 Task: Look for space in Klosterneuburg, Austria from 1st June, 2023 to 9th June, 2023 for 5 adults in price range Rs.6000 to Rs.12000. Place can be entire place with 3 bedrooms having 3 beds and 3 bathrooms. Property type can be house, flat, guest house. Amenities needed are: heating. Booking option can be shelf check-in. Required host language is English.
Action: Mouse moved to (243, 183)
Screenshot: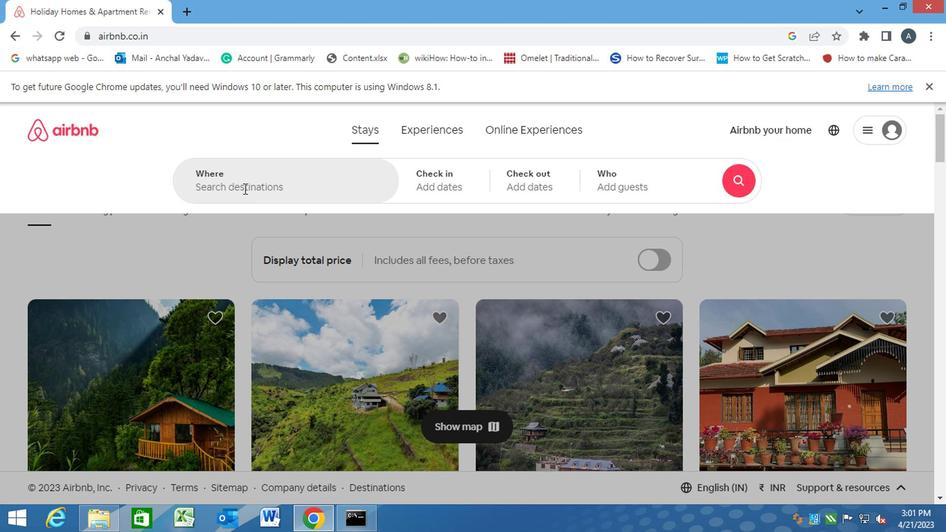 
Action: Mouse pressed left at (243, 183)
Screenshot: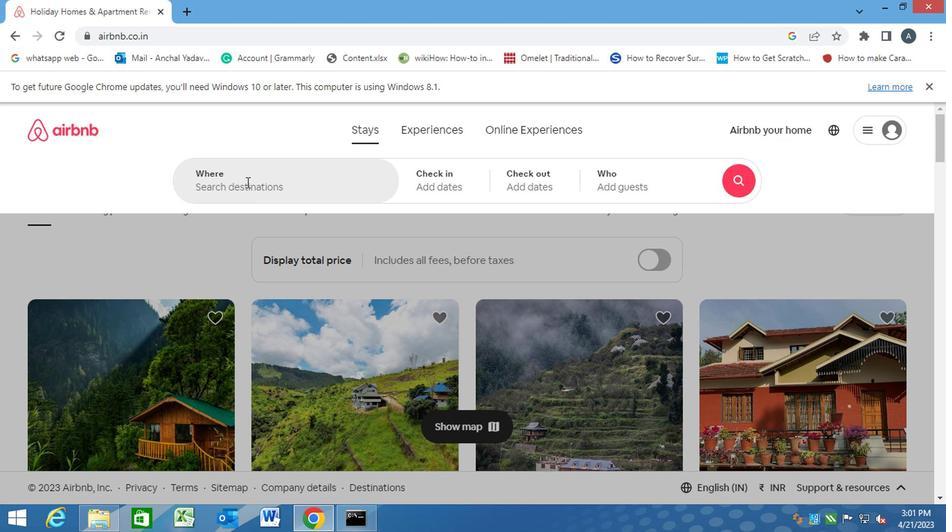 
Action: Key pressed <Key.caps_lock><Key.caps_lock>k<Key.caps_lock>losterneuburg,<Key.space><Key.caps_lock>a<Key.caps_lock>ustria
Screenshot: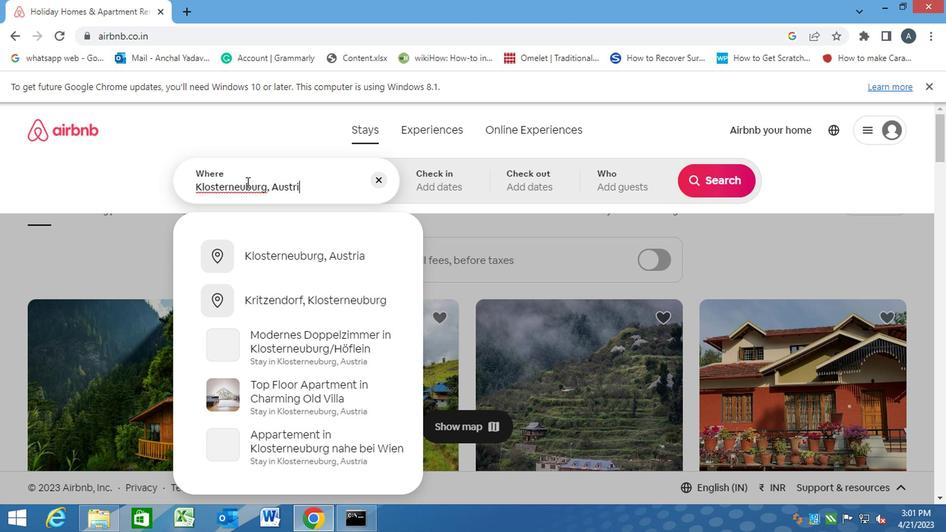 
Action: Mouse moved to (339, 189)
Screenshot: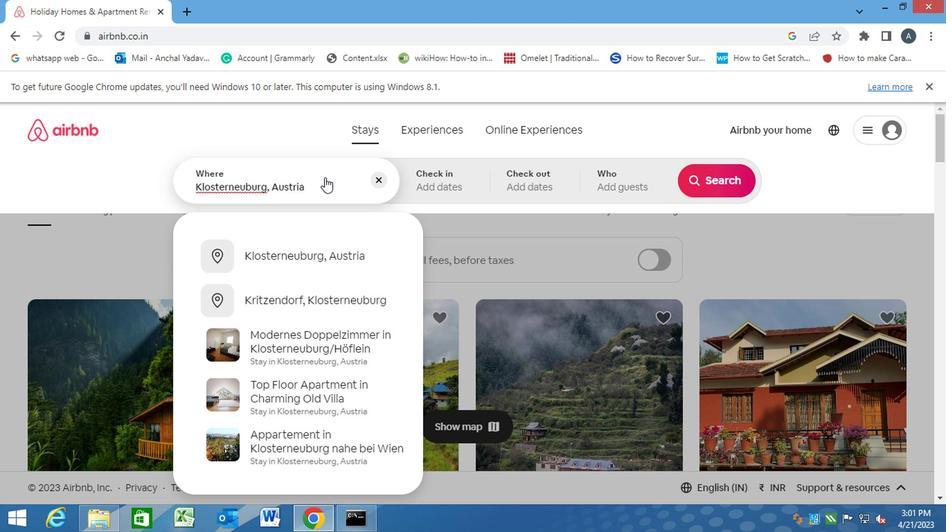 
Action: Key pressed <Key.enter>
Screenshot: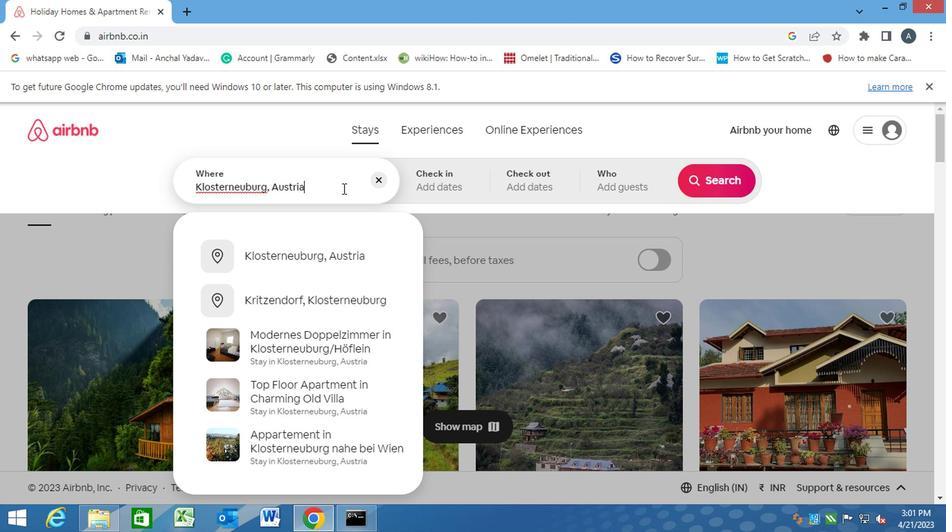 
Action: Mouse moved to (706, 289)
Screenshot: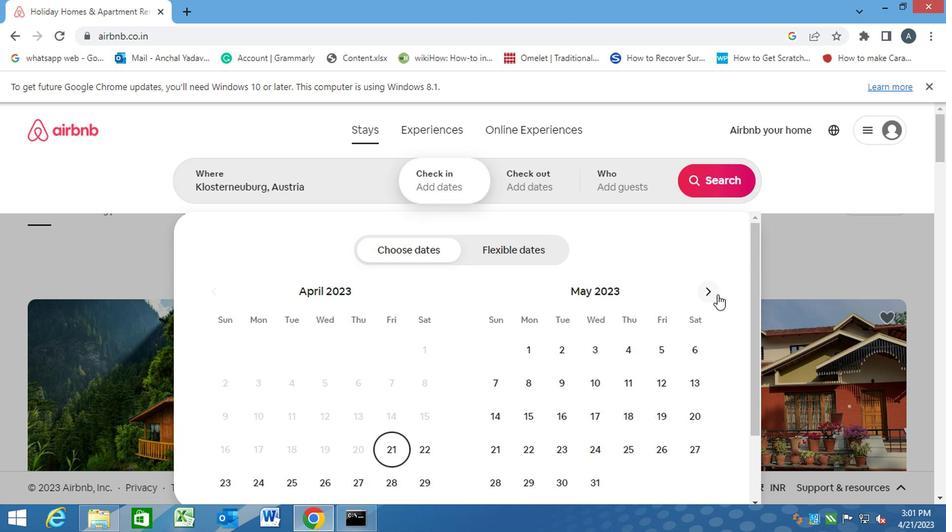 
Action: Mouse pressed left at (706, 289)
Screenshot: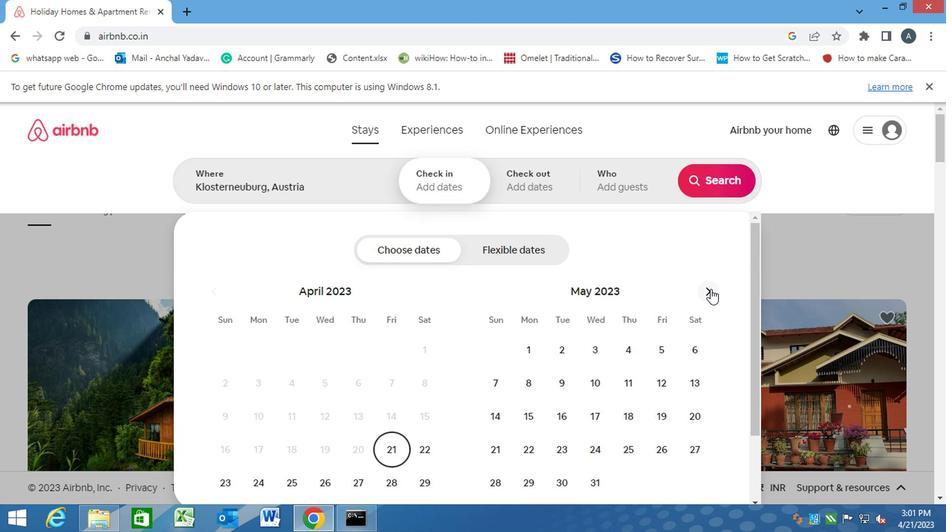 
Action: Mouse moved to (630, 349)
Screenshot: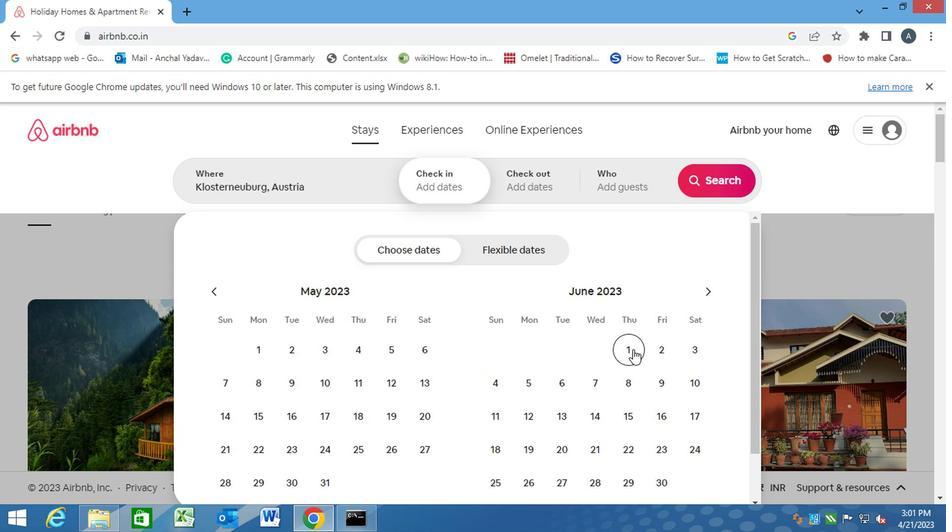 
Action: Mouse pressed left at (630, 349)
Screenshot: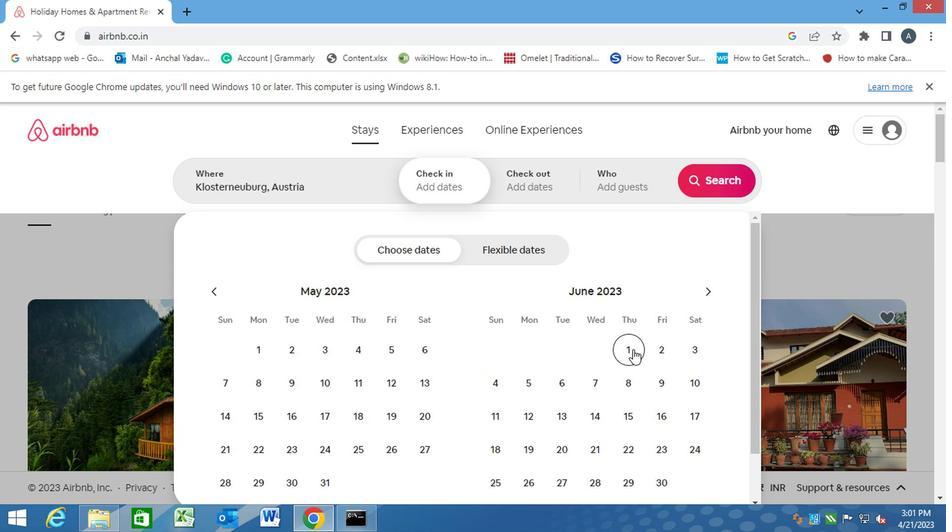 
Action: Mouse moved to (660, 388)
Screenshot: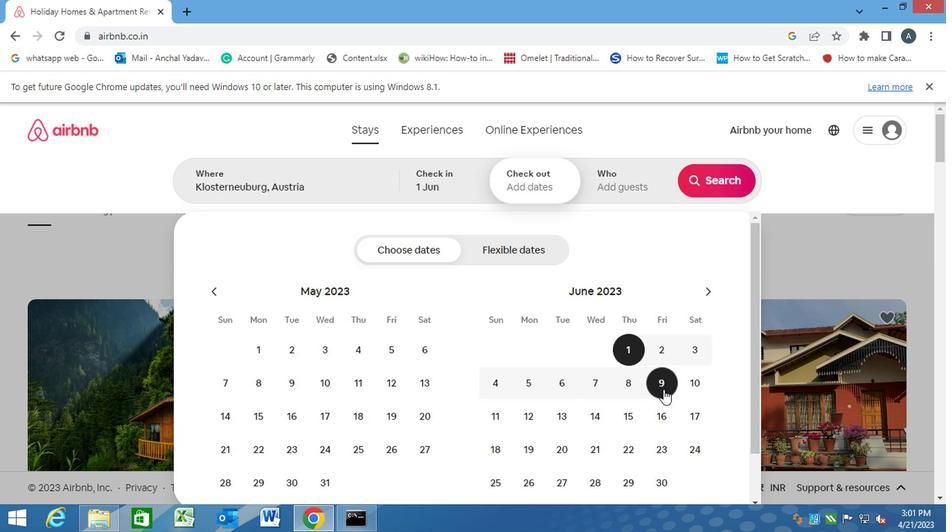 
Action: Mouse pressed left at (660, 388)
Screenshot: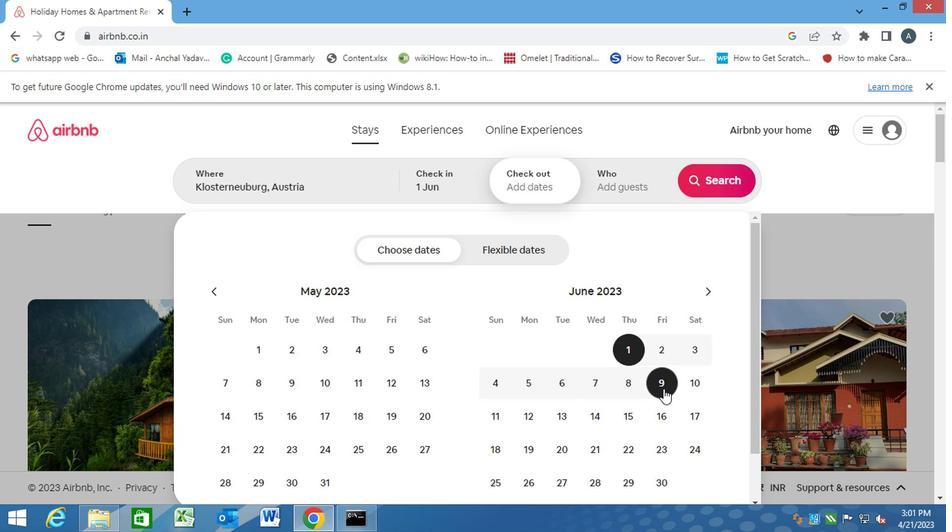 
Action: Mouse moved to (607, 177)
Screenshot: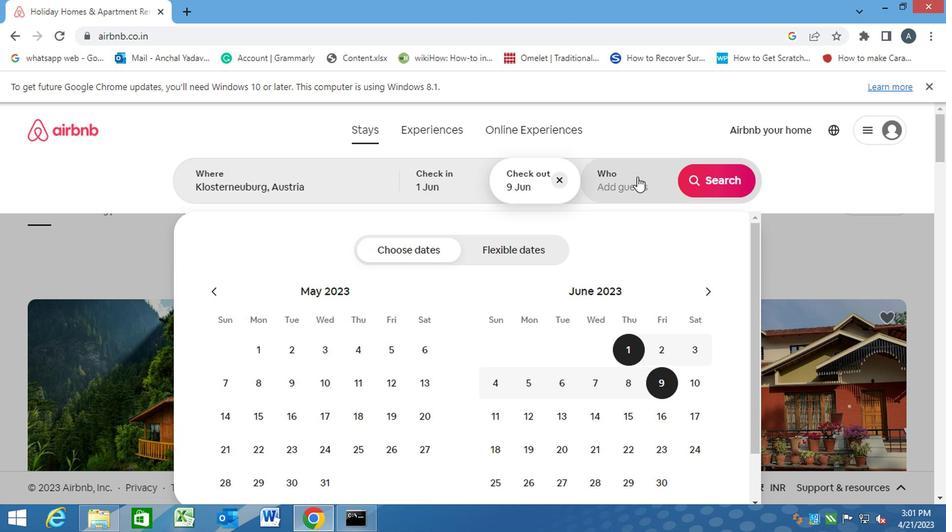 
Action: Mouse pressed left at (607, 177)
Screenshot: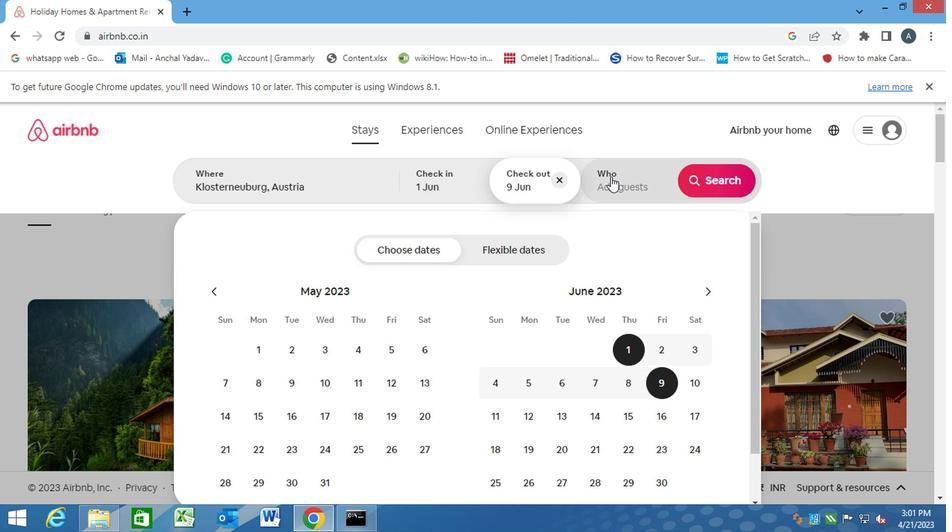 
Action: Mouse moved to (712, 249)
Screenshot: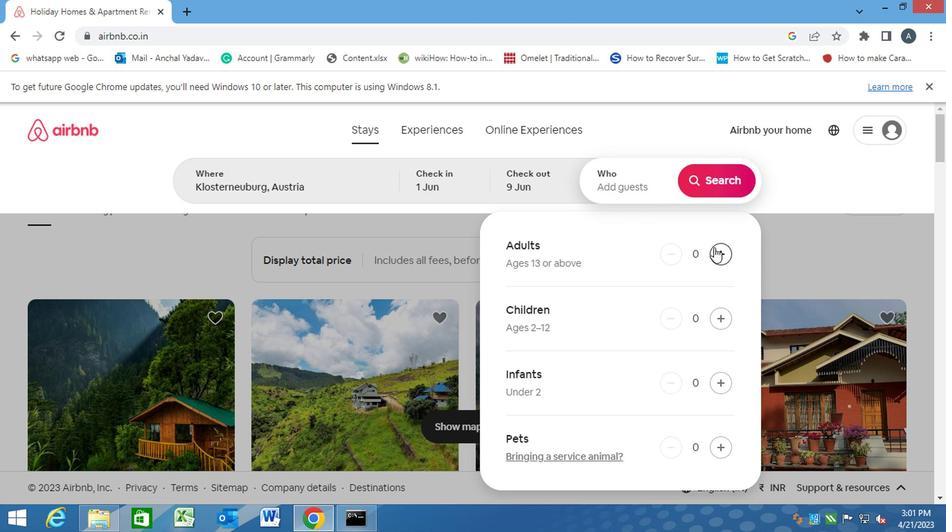 
Action: Mouse pressed left at (712, 249)
Screenshot: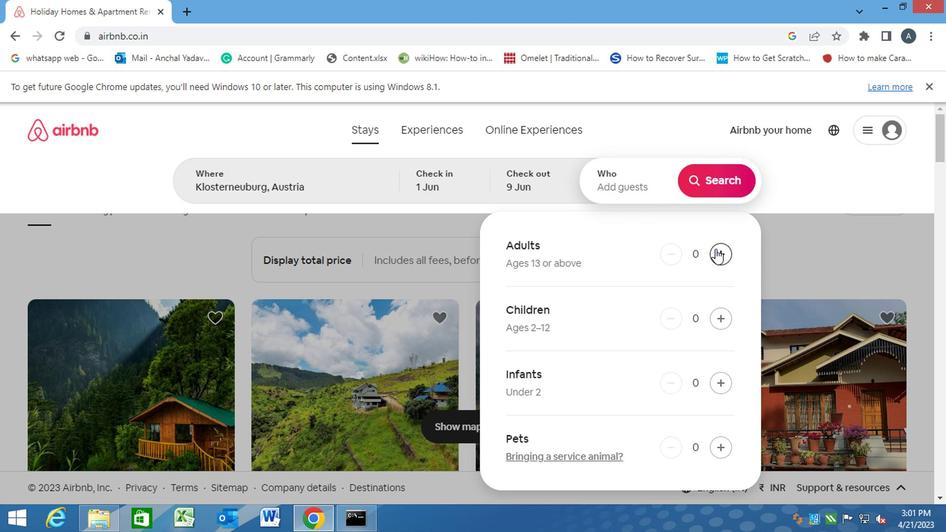 
Action: Mouse pressed left at (712, 249)
Screenshot: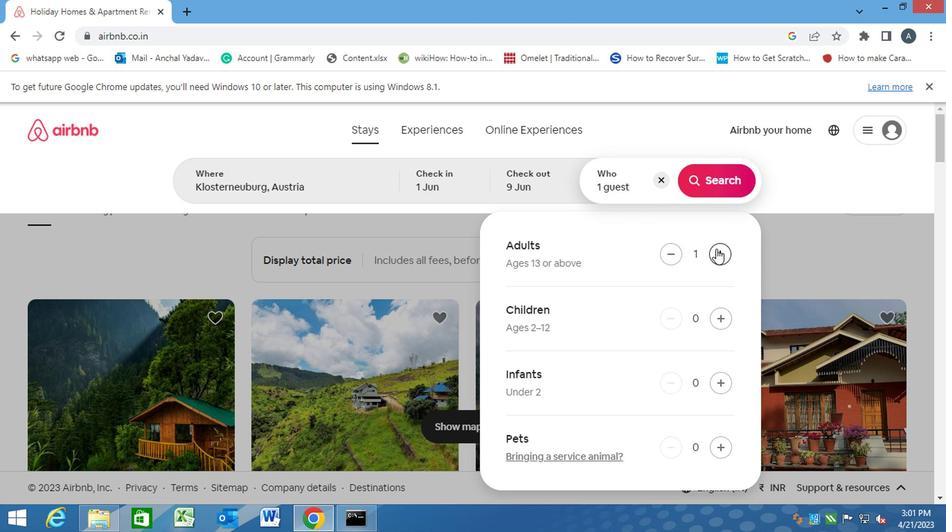 
Action: Mouse pressed left at (712, 249)
Screenshot: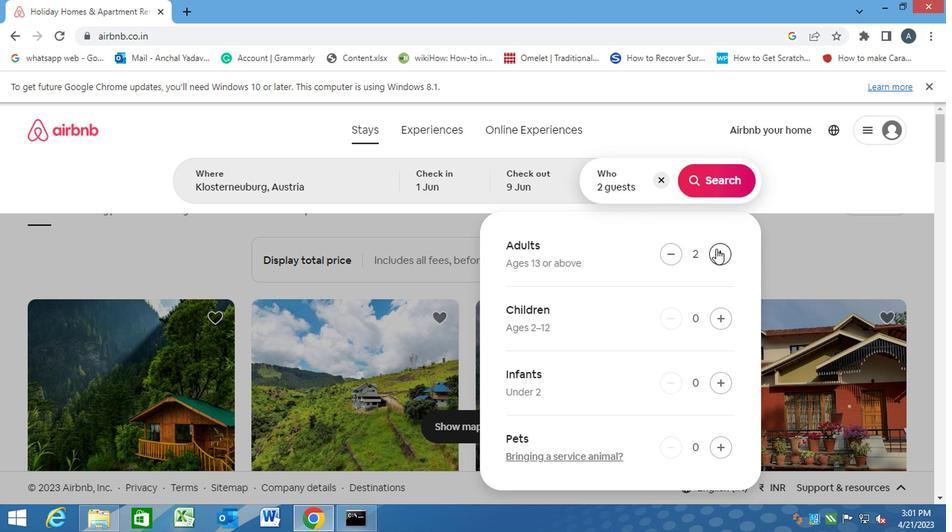 
Action: Mouse pressed left at (712, 249)
Screenshot: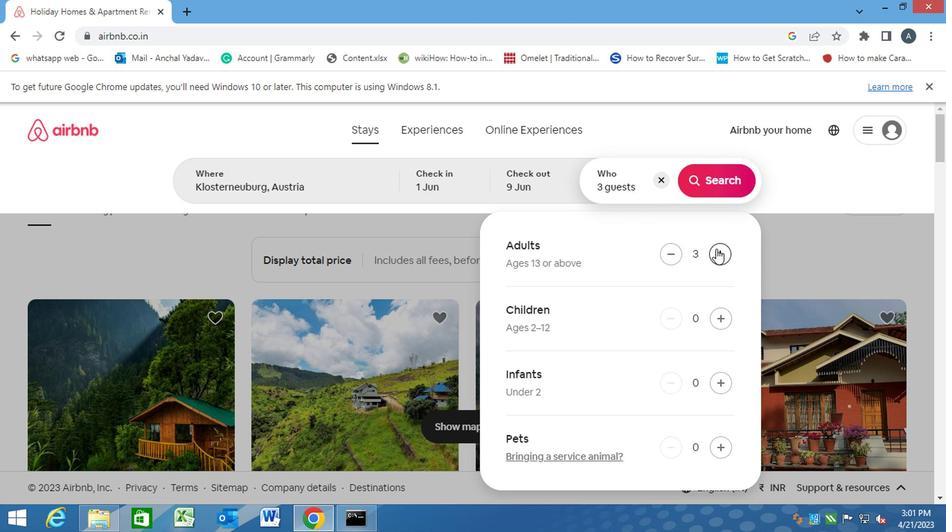 
Action: Mouse pressed left at (712, 249)
Screenshot: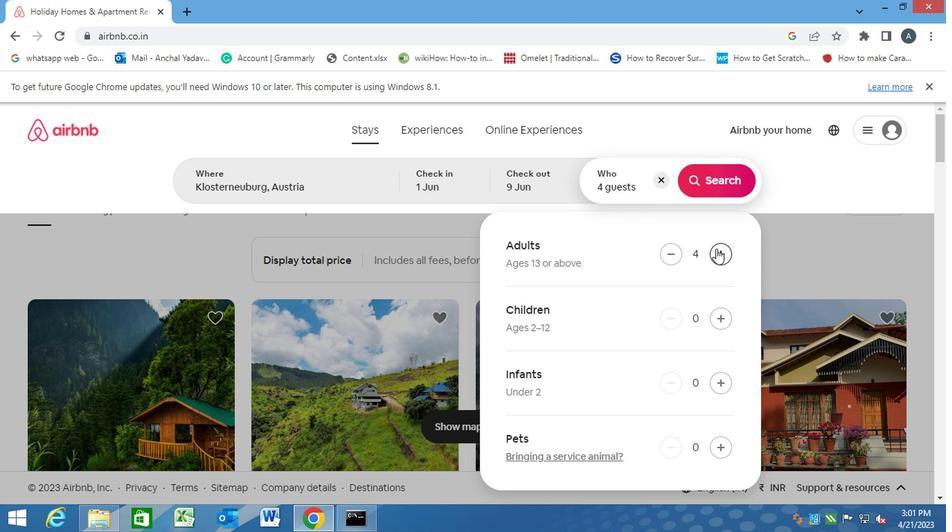 
Action: Mouse moved to (726, 171)
Screenshot: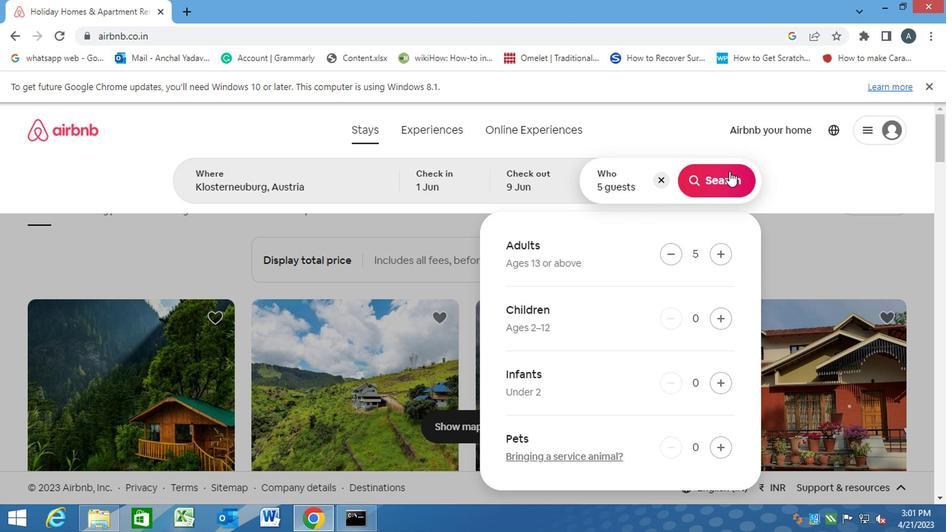 
Action: Mouse pressed left at (726, 171)
Screenshot: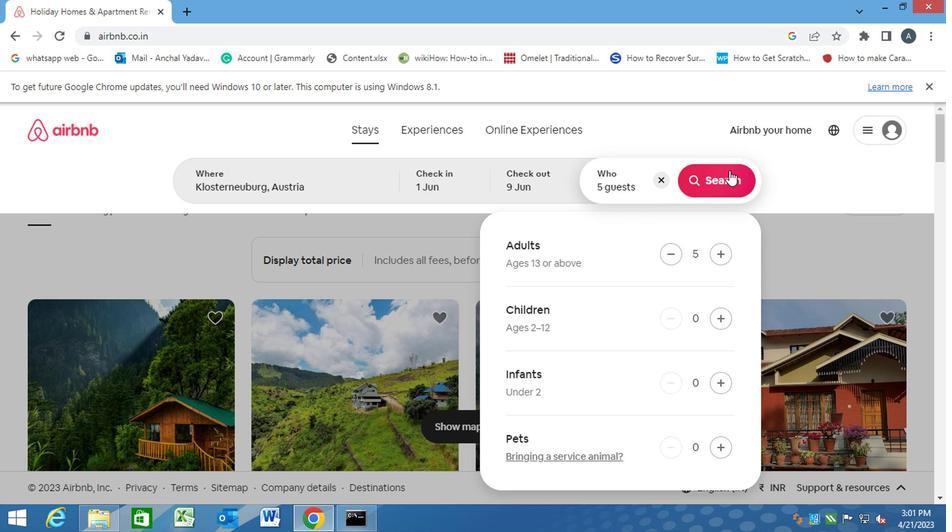 
Action: Mouse moved to (866, 180)
Screenshot: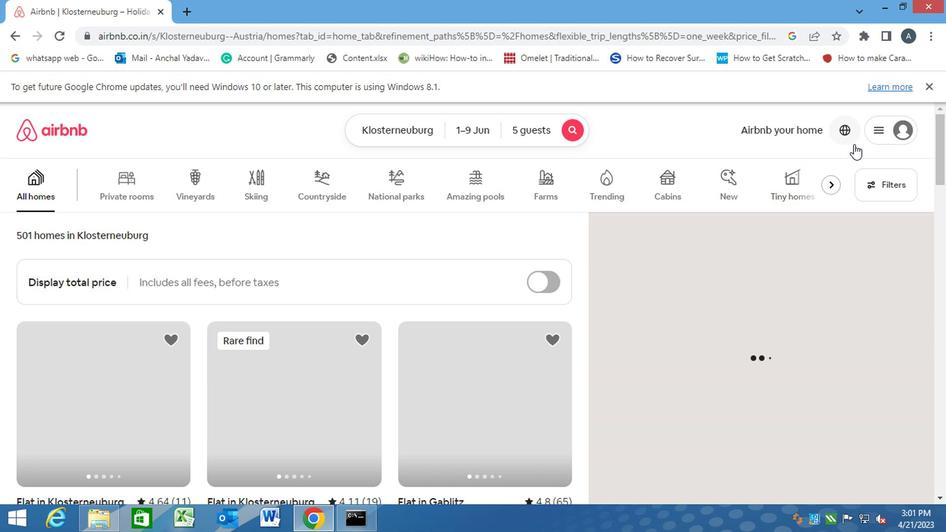 
Action: Mouse pressed left at (866, 180)
Screenshot: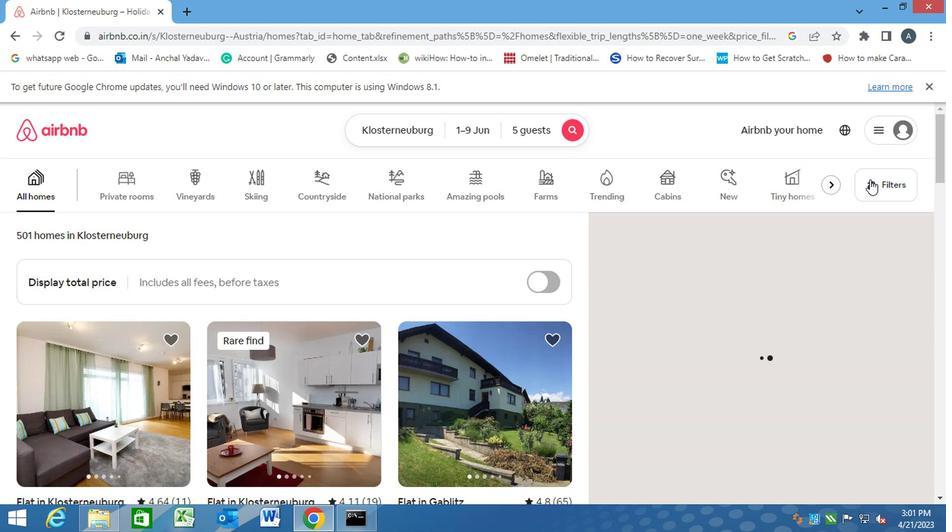 
Action: Mouse moved to (280, 362)
Screenshot: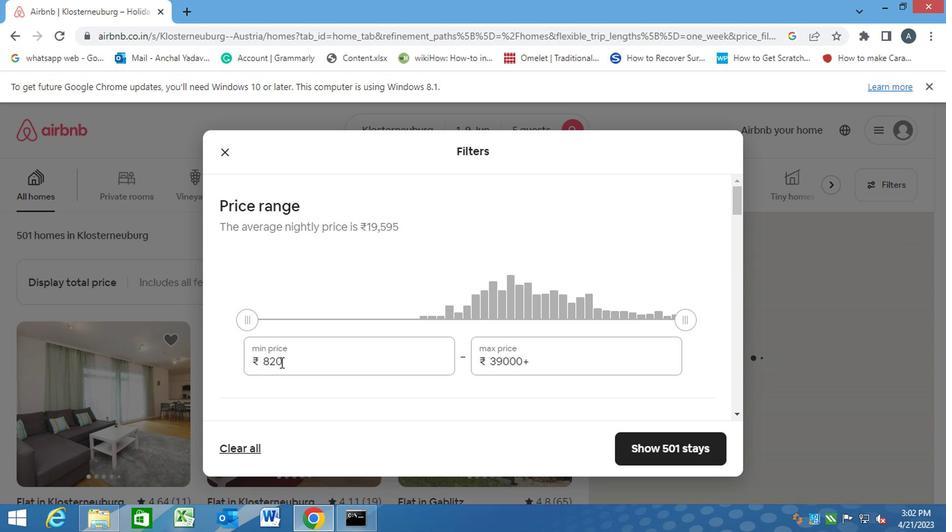
Action: Mouse pressed left at (280, 362)
Screenshot: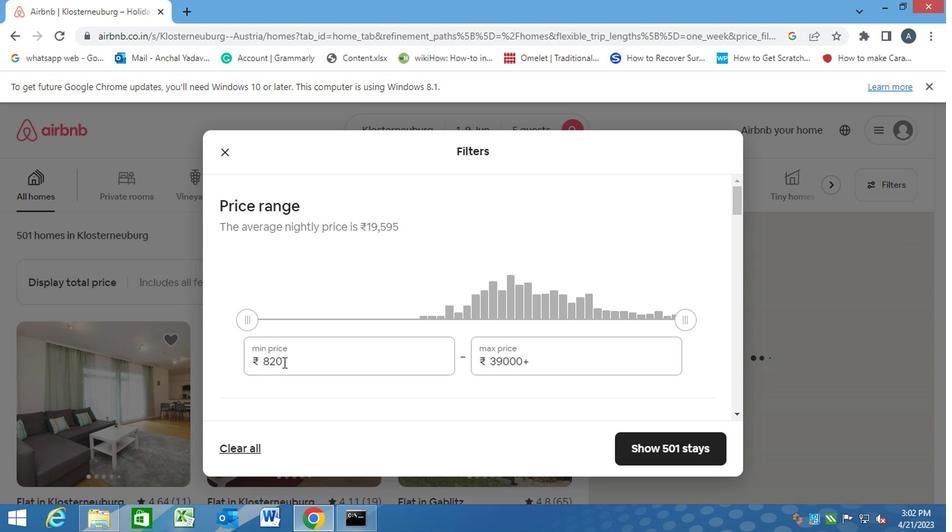 
Action: Mouse moved to (255, 362)
Screenshot: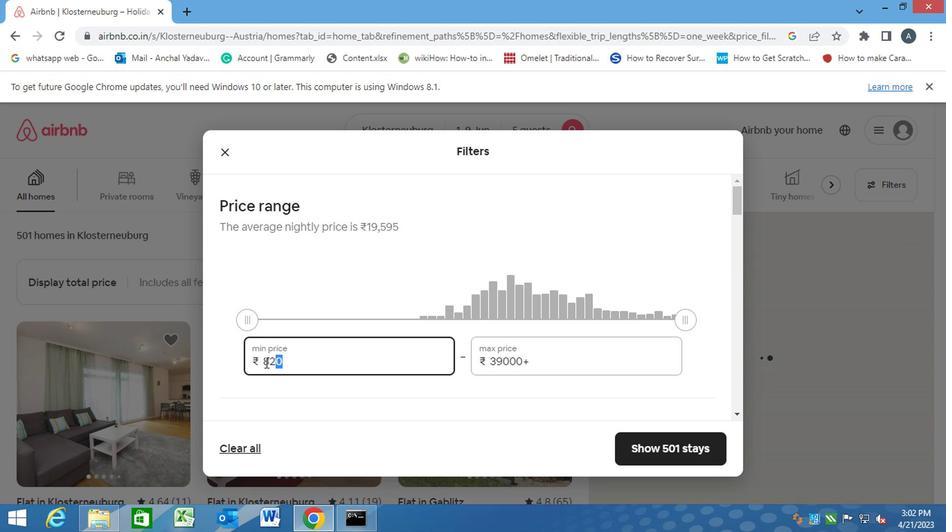 
Action: Key pressed 6000<Key.tab>12000
Screenshot: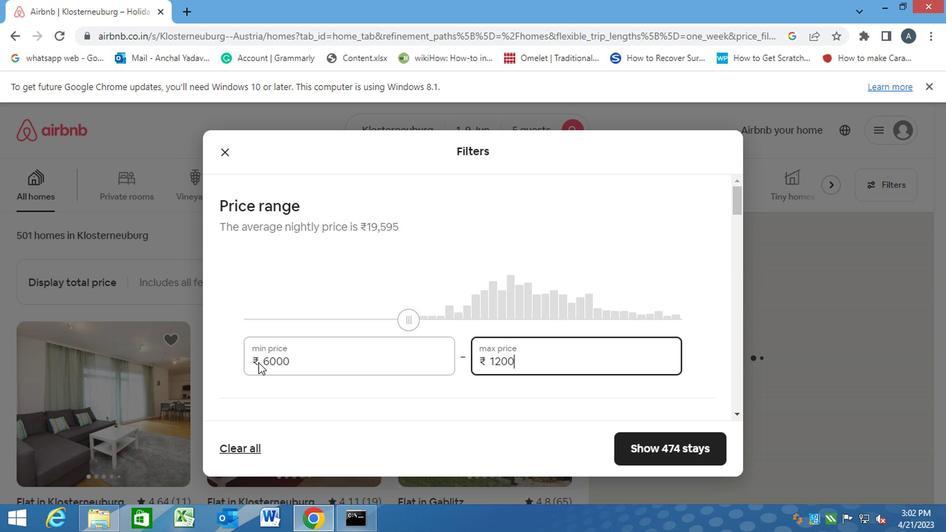 
Action: Mouse moved to (279, 388)
Screenshot: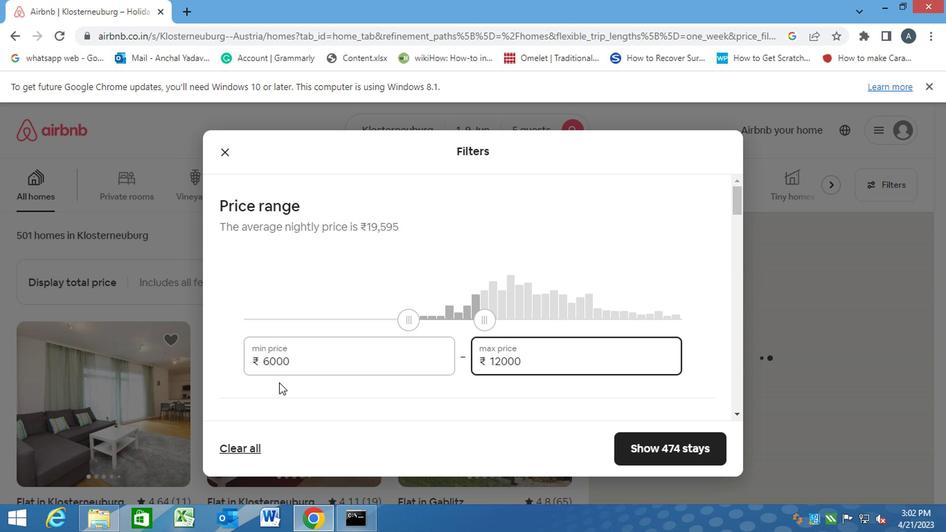 
Action: Mouse pressed left at (279, 388)
Screenshot: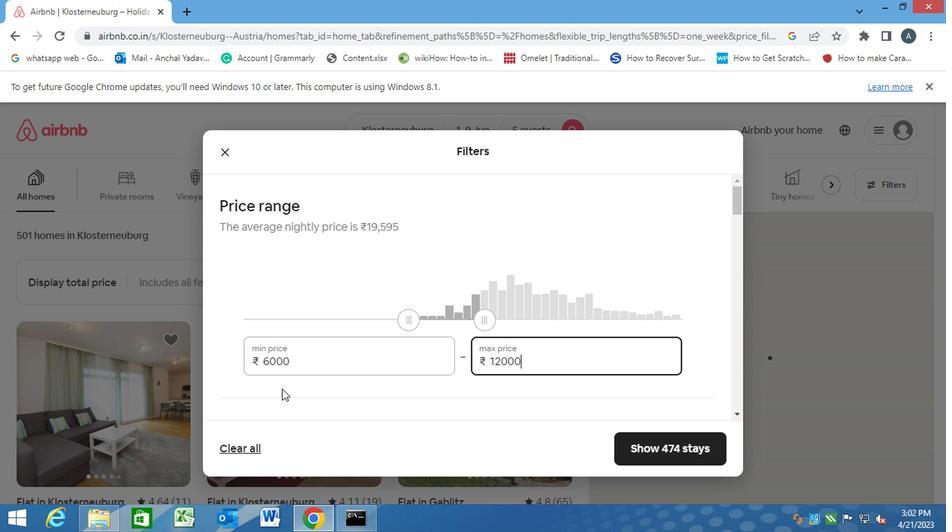 
Action: Mouse moved to (280, 402)
Screenshot: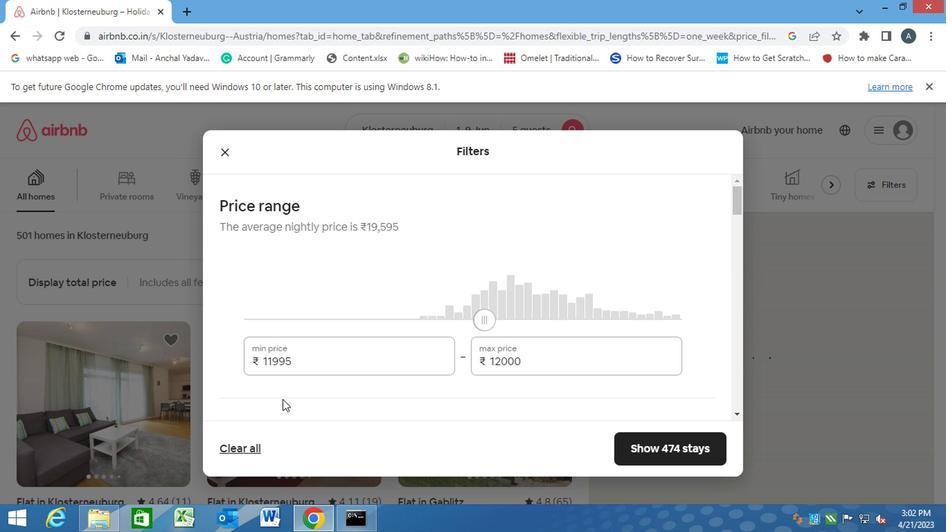 
Action: Mouse scrolled (280, 402) with delta (0, 0)
Screenshot: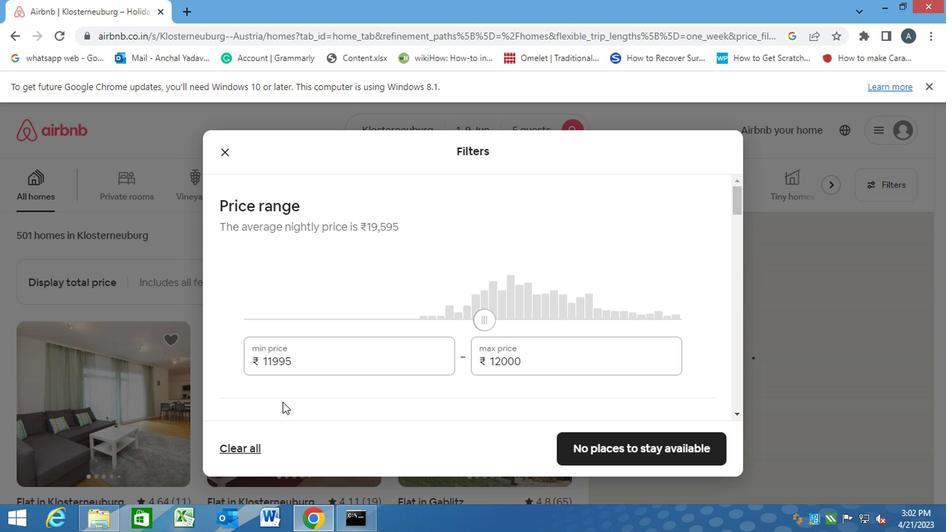 
Action: Mouse scrolled (280, 402) with delta (0, 0)
Screenshot: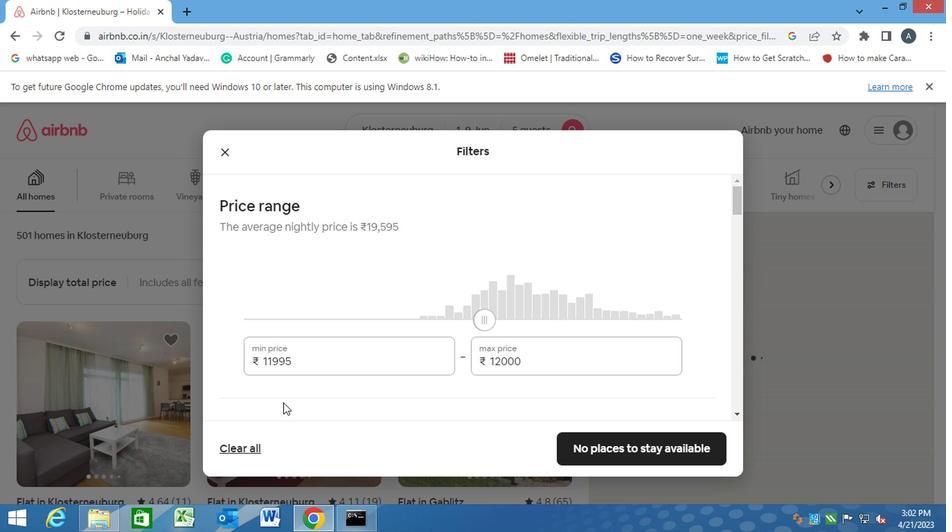 
Action: Mouse moved to (223, 333)
Screenshot: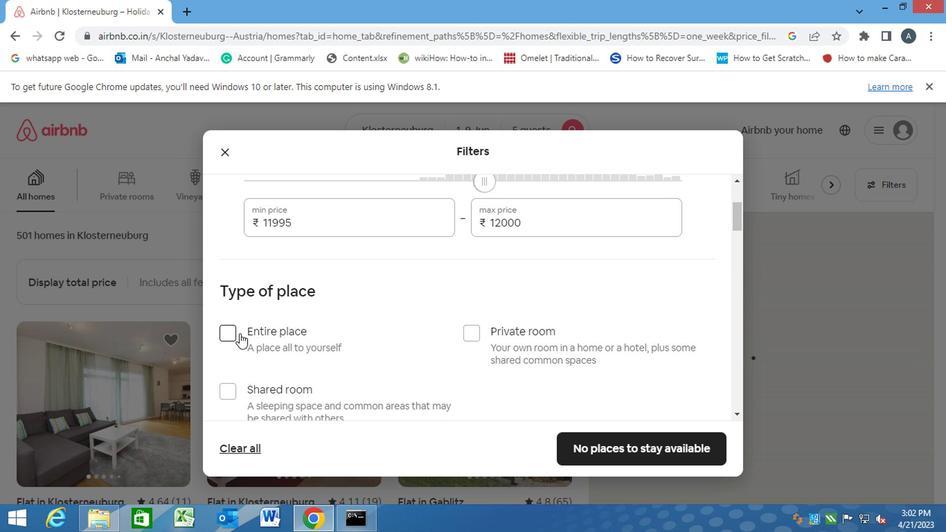 
Action: Mouse pressed left at (223, 333)
Screenshot: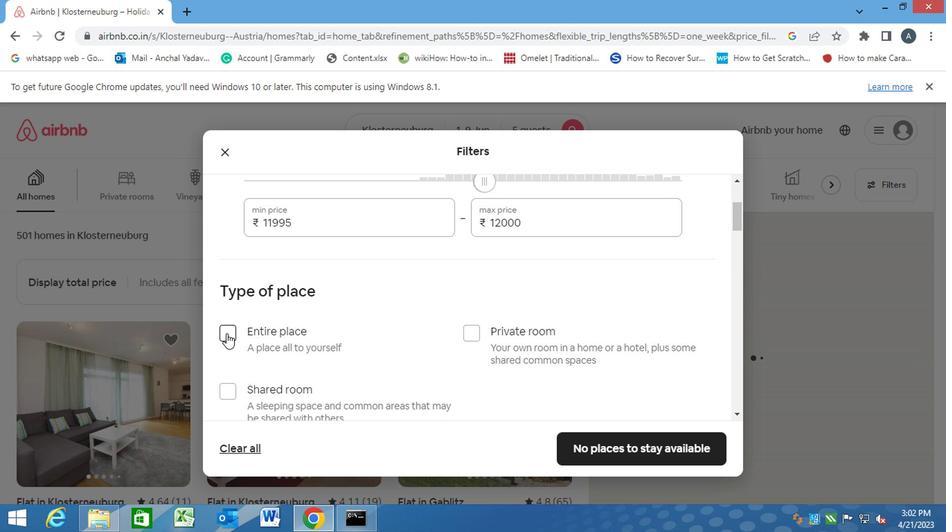 
Action: Mouse moved to (293, 357)
Screenshot: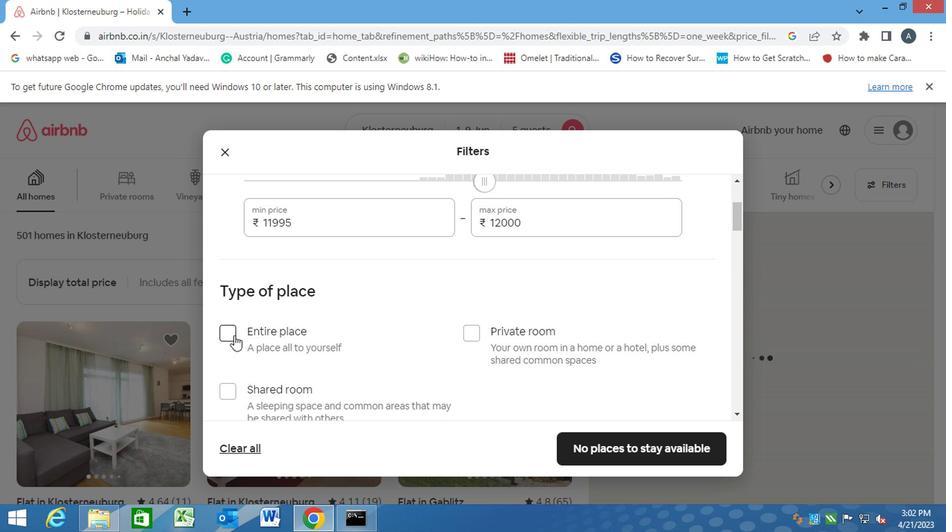 
Action: Mouse scrolled (293, 356) with delta (0, 0)
Screenshot: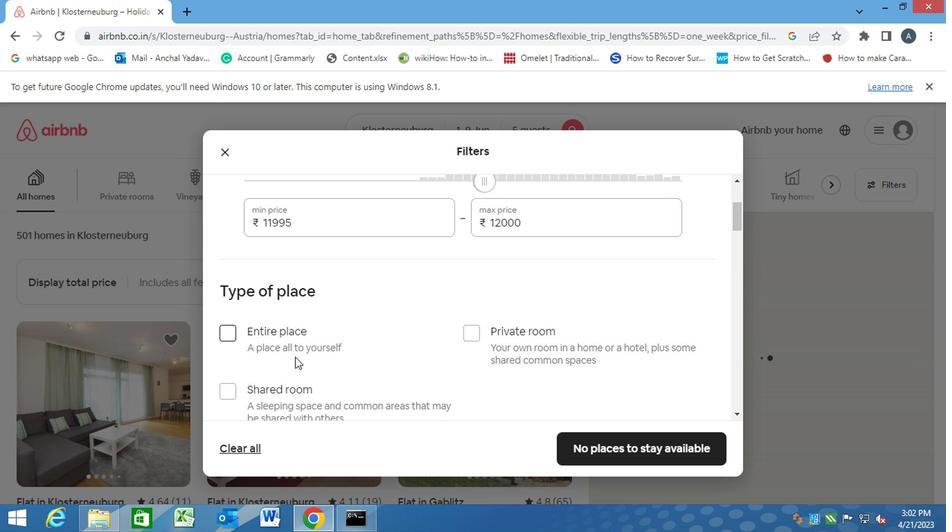 
Action: Mouse scrolled (293, 356) with delta (0, 0)
Screenshot: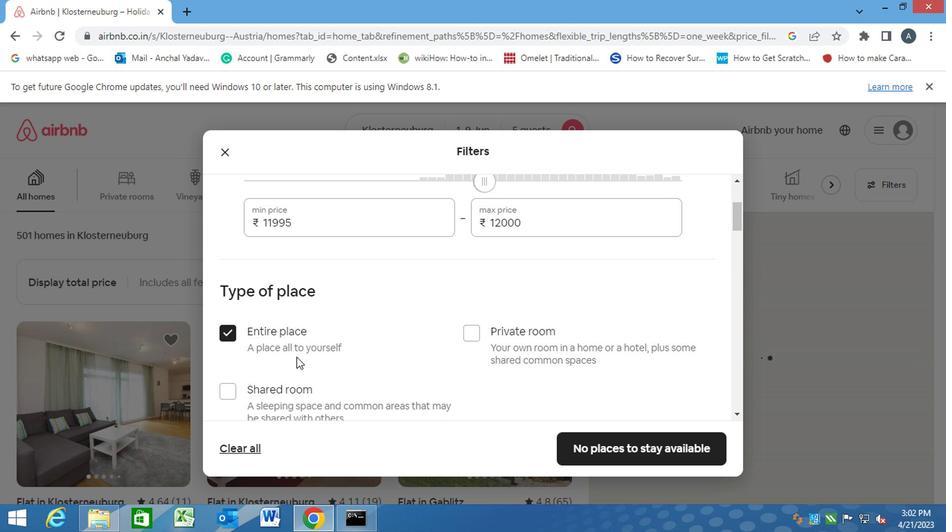 
Action: Mouse scrolled (293, 356) with delta (0, 0)
Screenshot: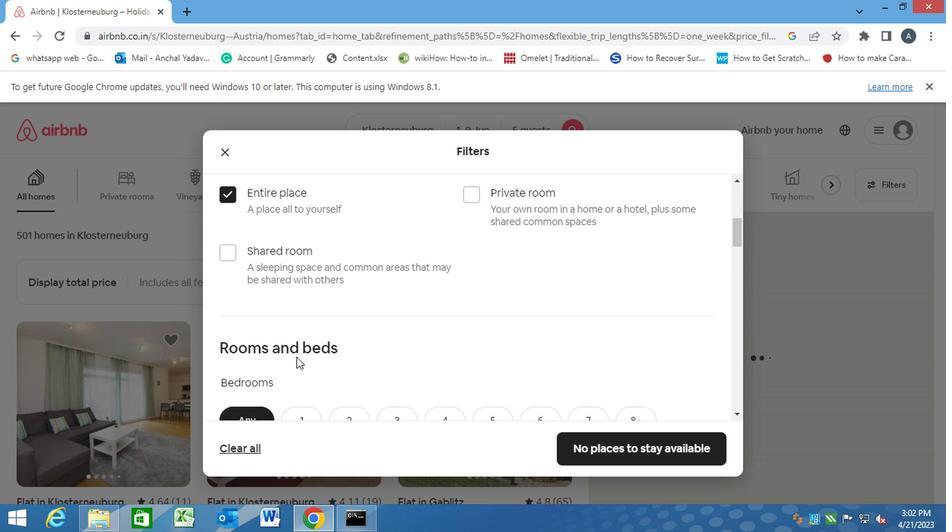 
Action: Mouse scrolled (293, 356) with delta (0, 0)
Screenshot: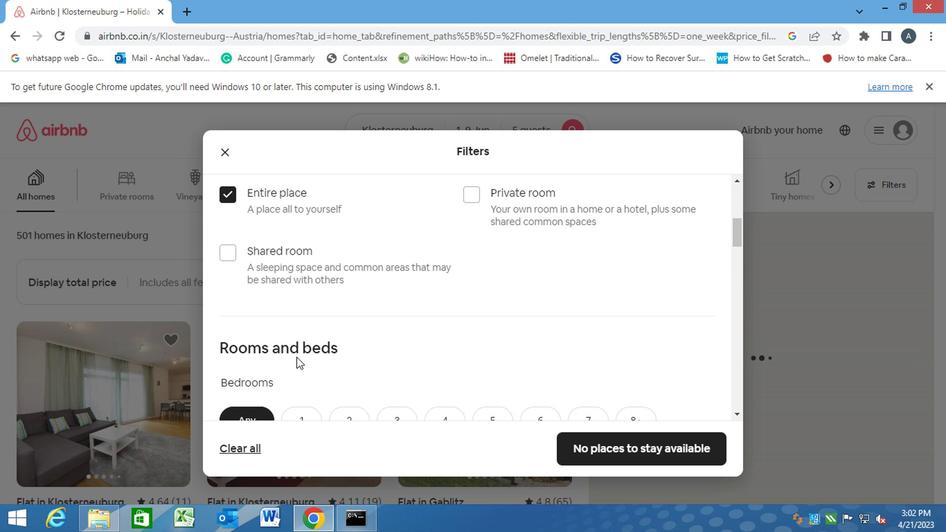 
Action: Mouse scrolled (293, 356) with delta (0, 0)
Screenshot: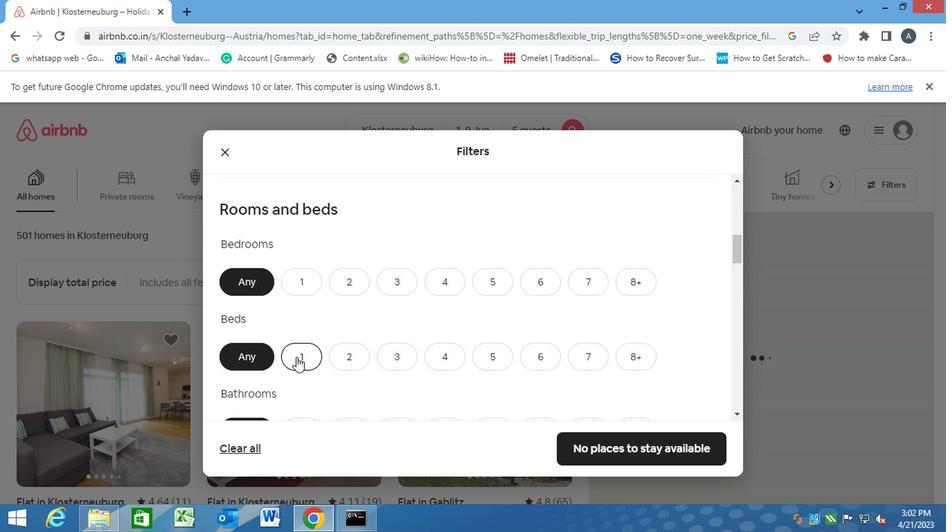 
Action: Mouse moved to (384, 214)
Screenshot: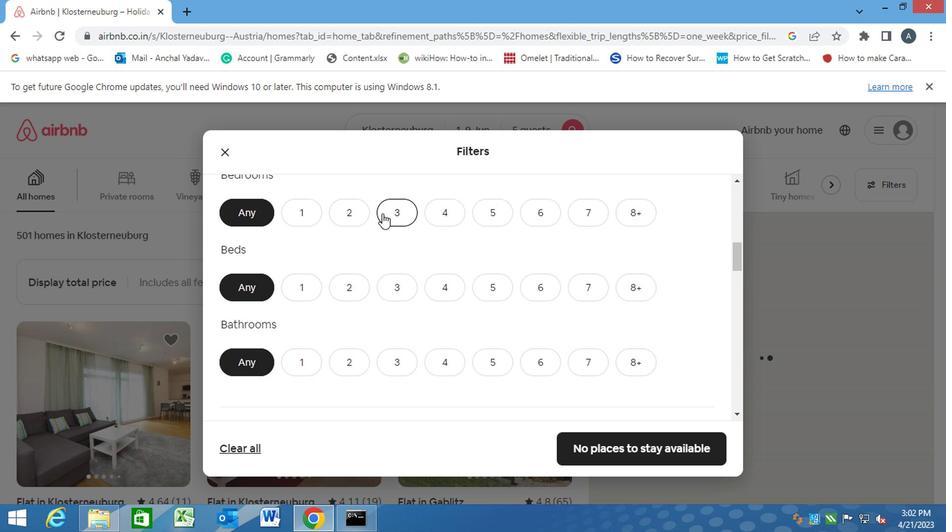 
Action: Mouse pressed left at (384, 214)
Screenshot: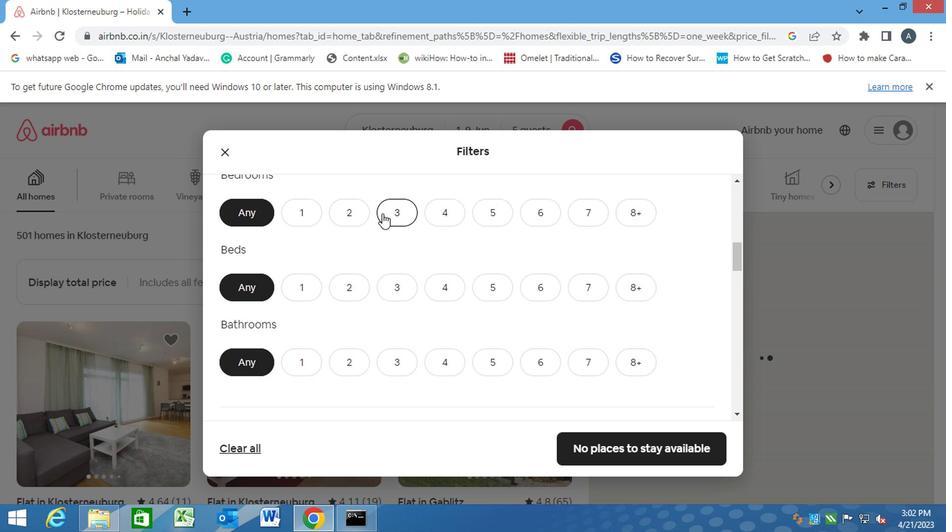 
Action: Mouse moved to (389, 279)
Screenshot: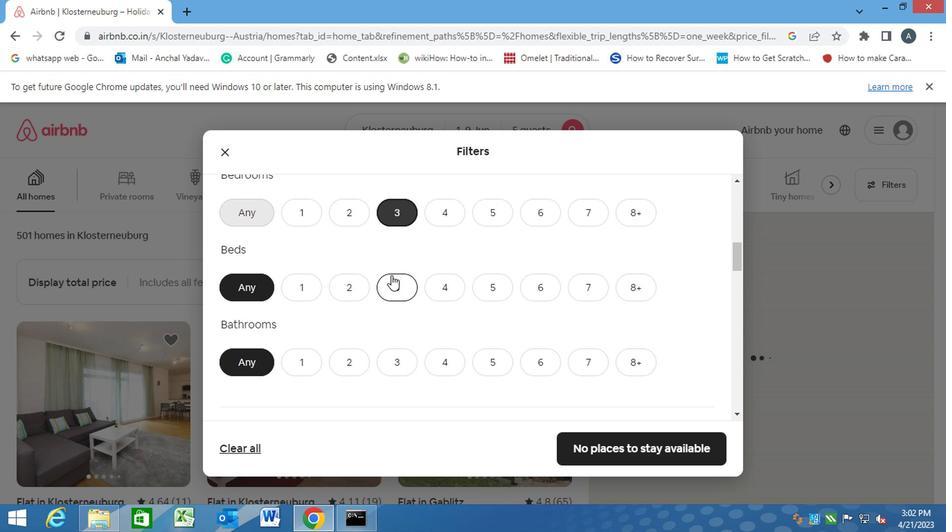 
Action: Mouse pressed left at (389, 279)
Screenshot: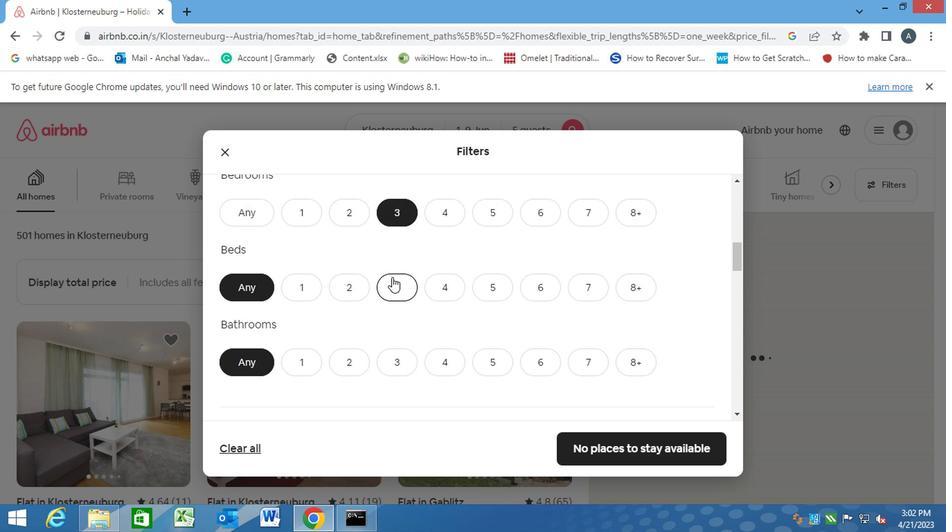 
Action: Mouse moved to (390, 362)
Screenshot: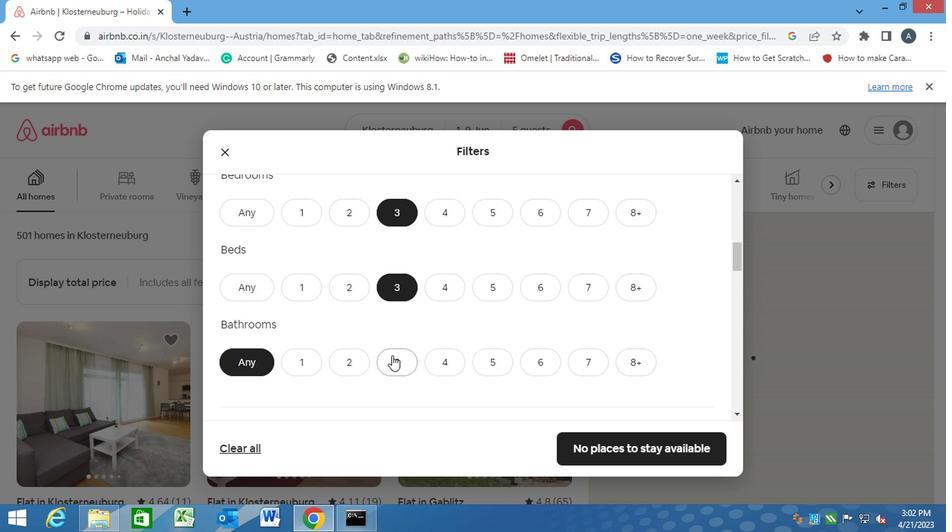
Action: Mouse pressed left at (390, 362)
Screenshot: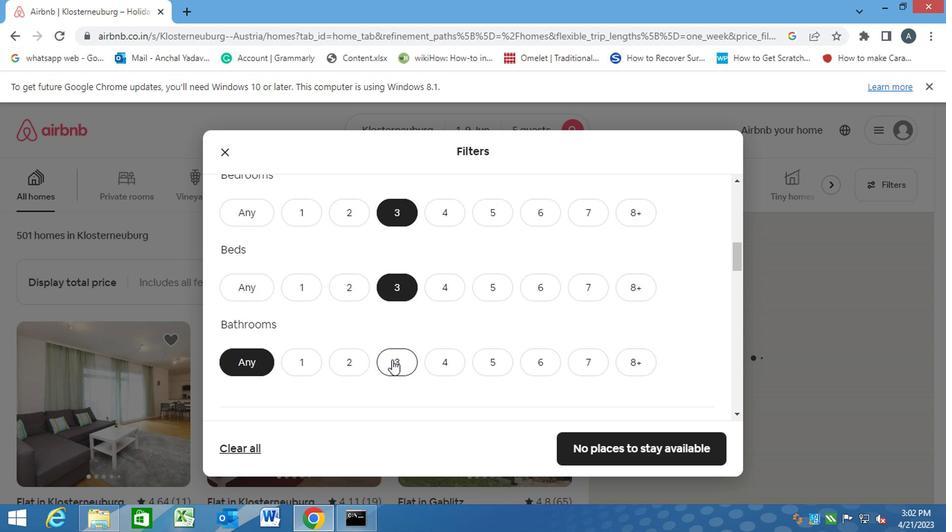 
Action: Mouse scrolled (390, 361) with delta (0, 0)
Screenshot: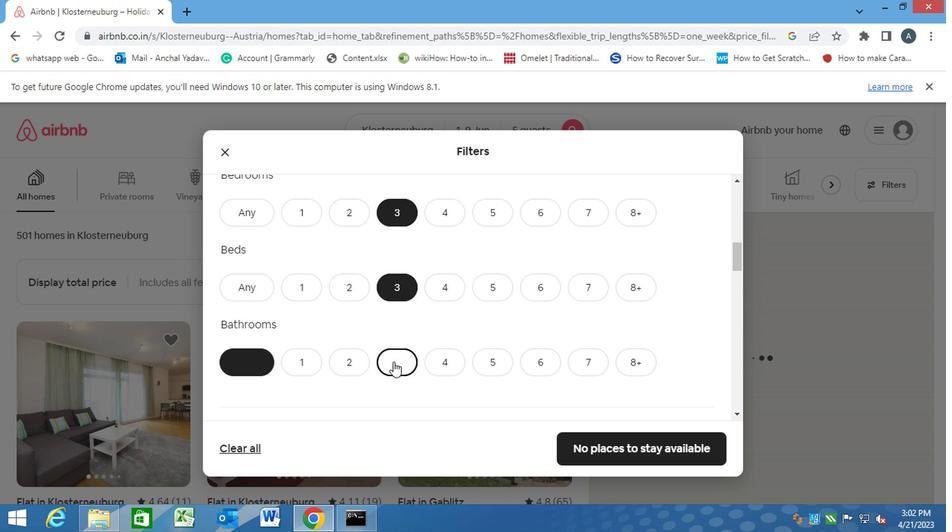 
Action: Mouse scrolled (390, 361) with delta (0, 0)
Screenshot: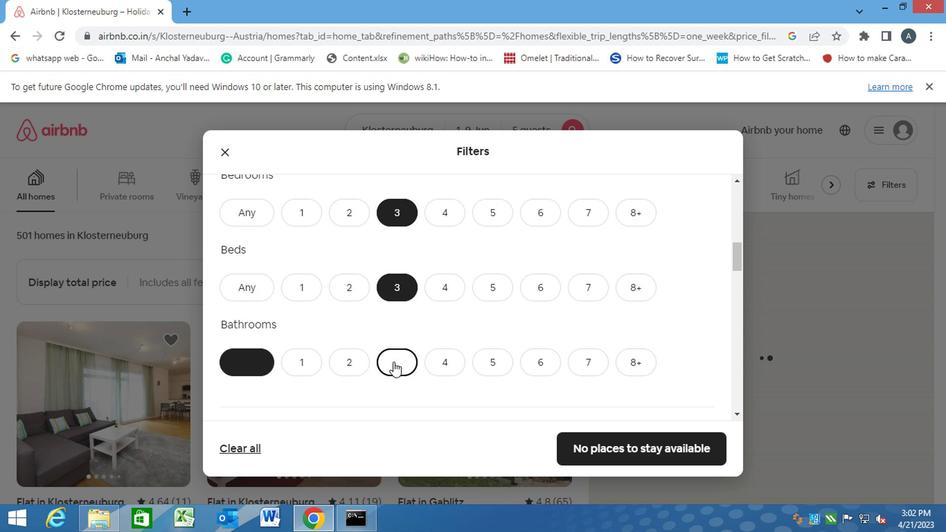 
Action: Mouse moved to (299, 356)
Screenshot: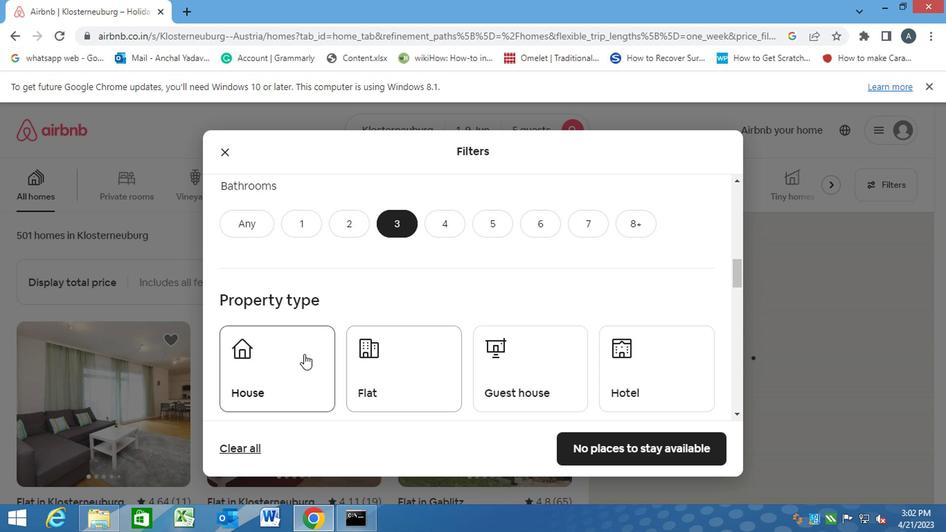 
Action: Mouse pressed left at (299, 356)
Screenshot: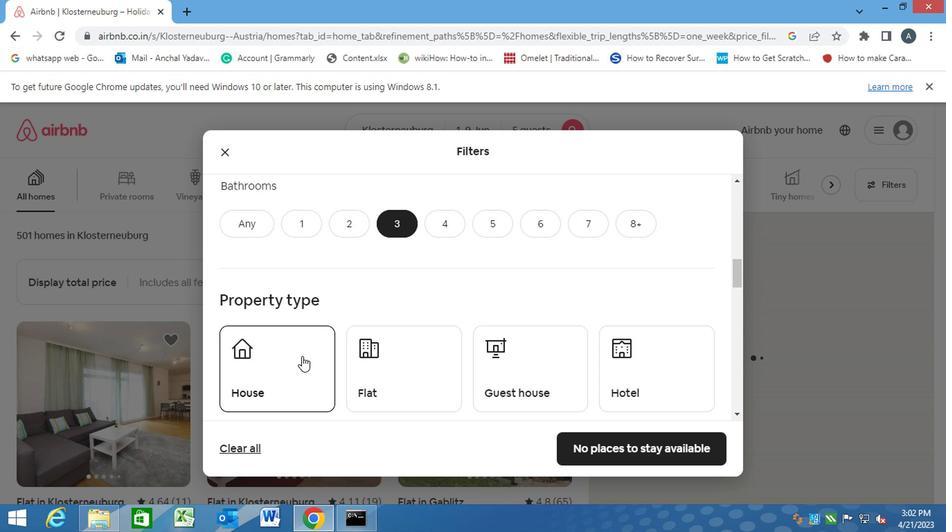 
Action: Mouse moved to (366, 360)
Screenshot: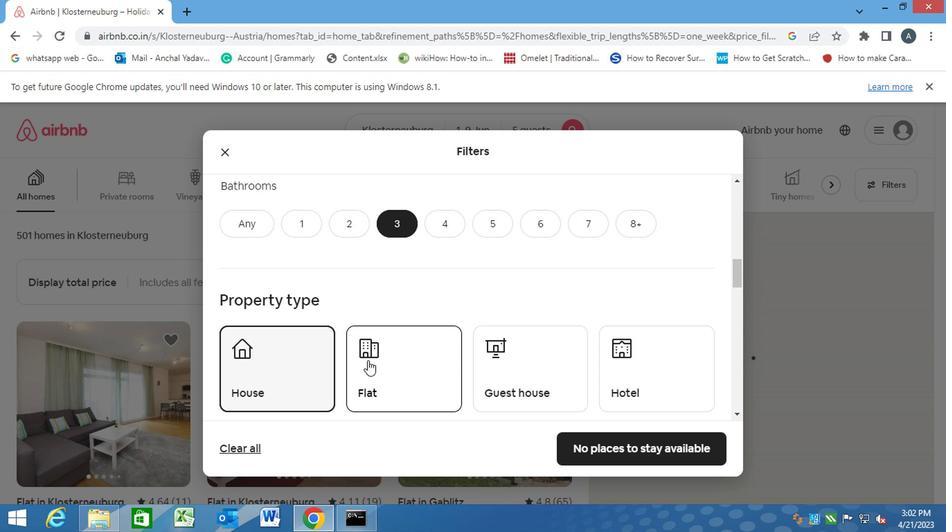 
Action: Mouse pressed left at (366, 360)
Screenshot: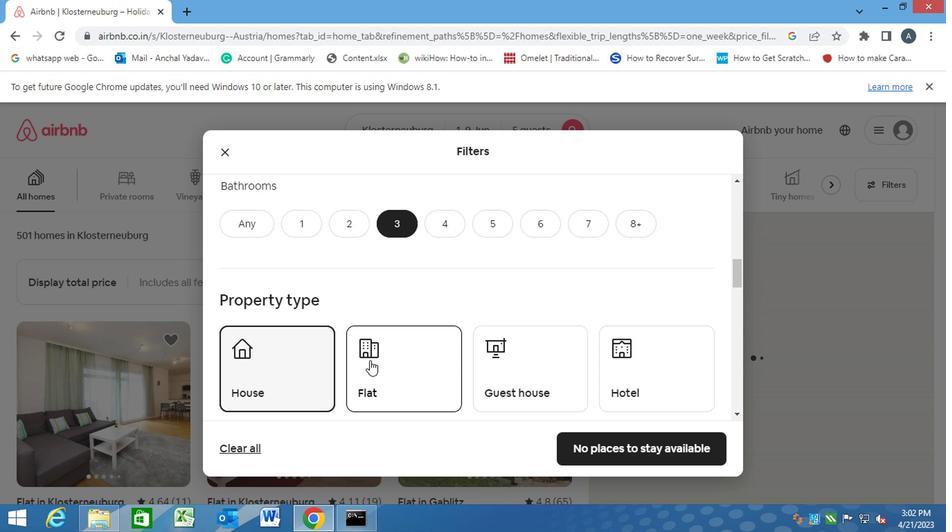
Action: Mouse moved to (483, 369)
Screenshot: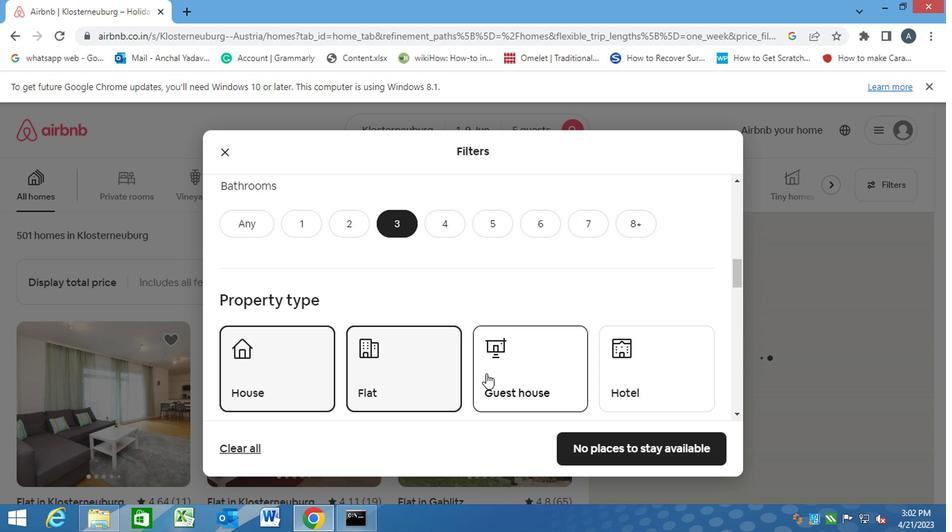 
Action: Mouse pressed left at (483, 369)
Screenshot: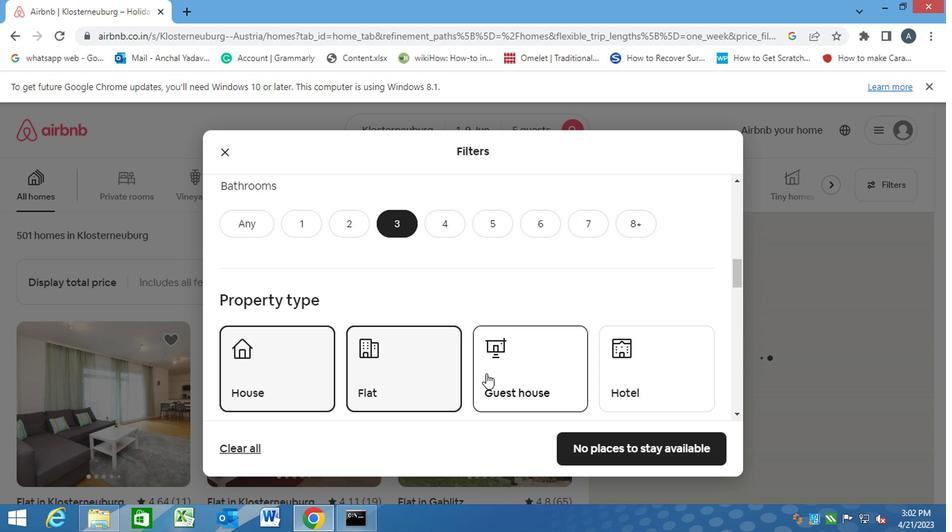 
Action: Mouse moved to (479, 369)
Screenshot: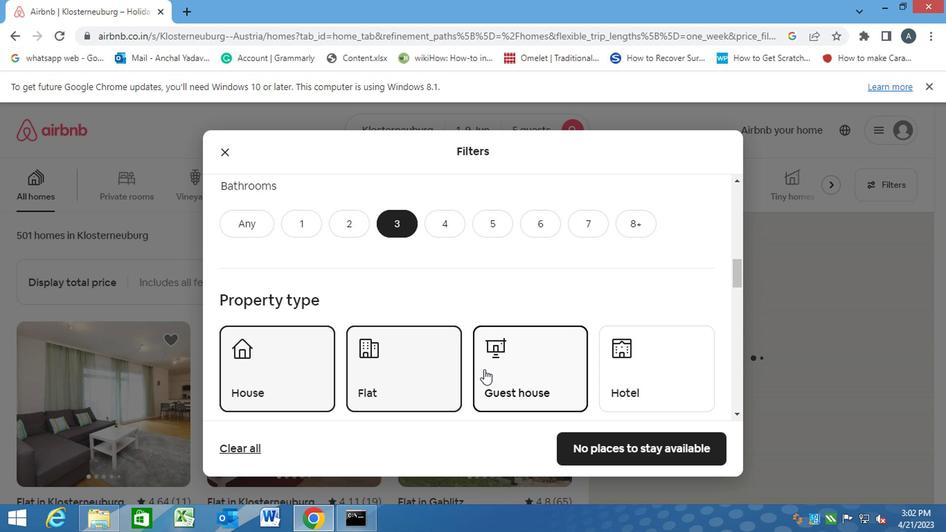 
Action: Mouse scrolled (479, 368) with delta (0, 0)
Screenshot: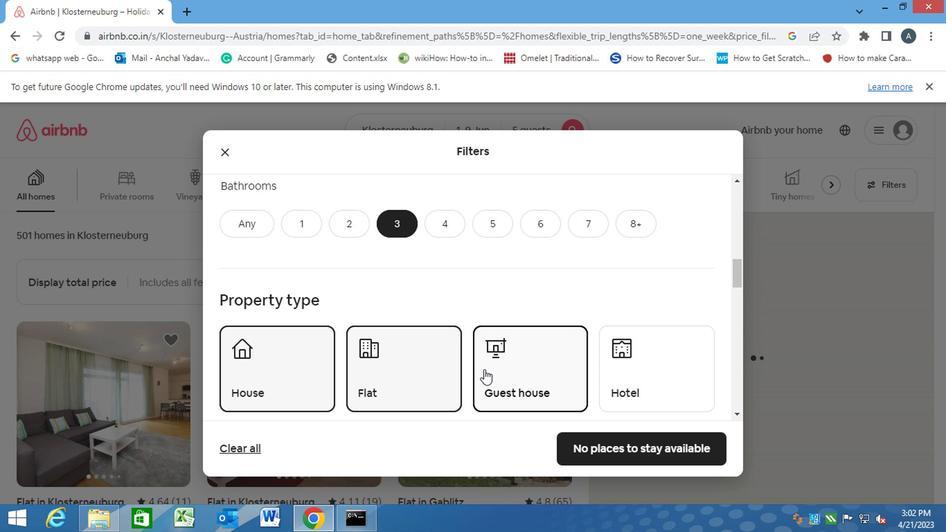 
Action: Mouse moved to (474, 369)
Screenshot: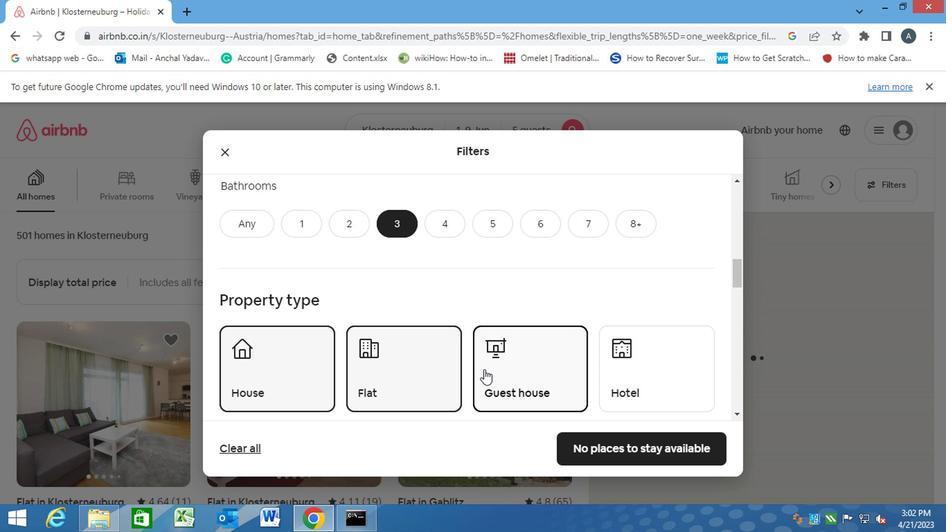 
Action: Mouse scrolled (474, 368) with delta (0, 0)
Screenshot: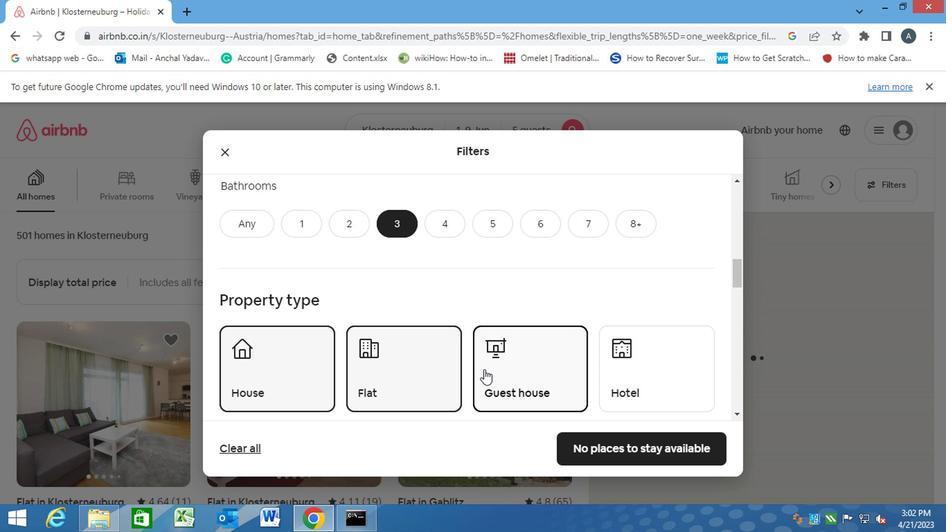 
Action: Mouse moved to (415, 351)
Screenshot: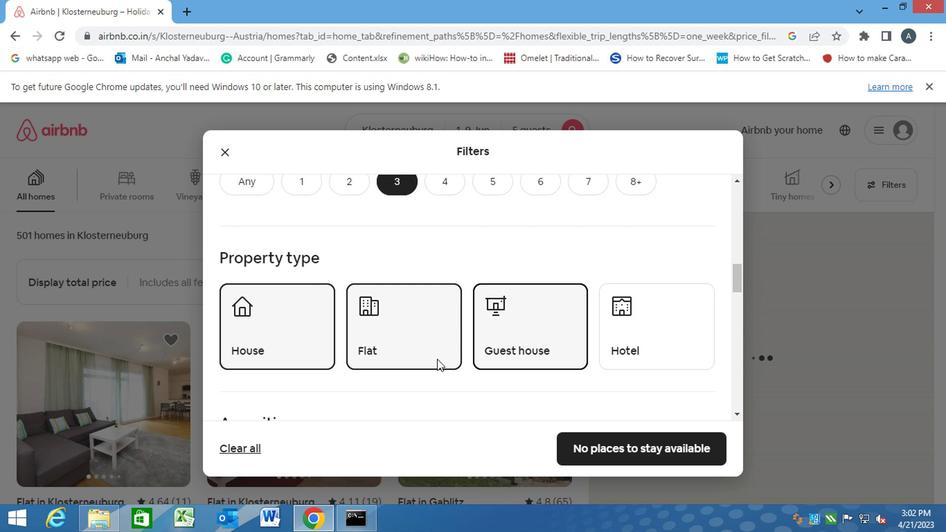 
Action: Mouse scrolled (415, 350) with delta (0, 0)
Screenshot: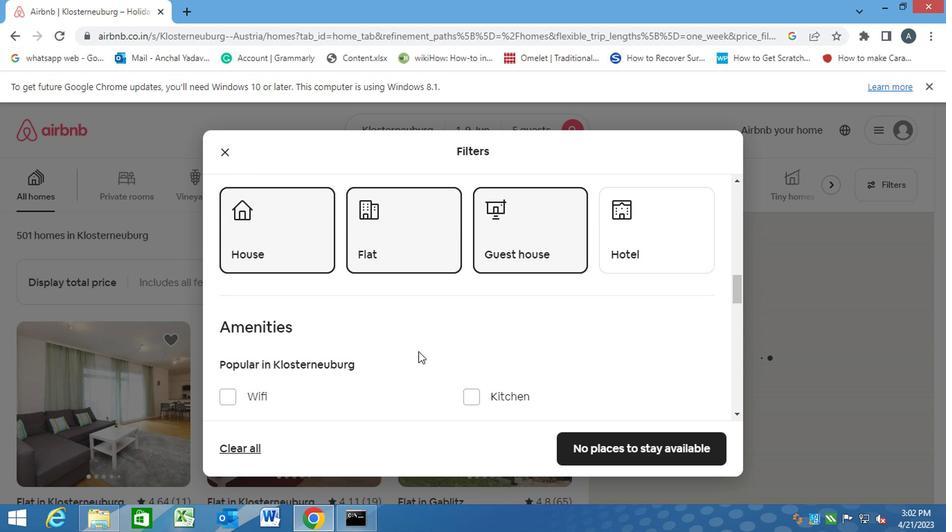 
Action: Mouse scrolled (415, 350) with delta (0, 0)
Screenshot: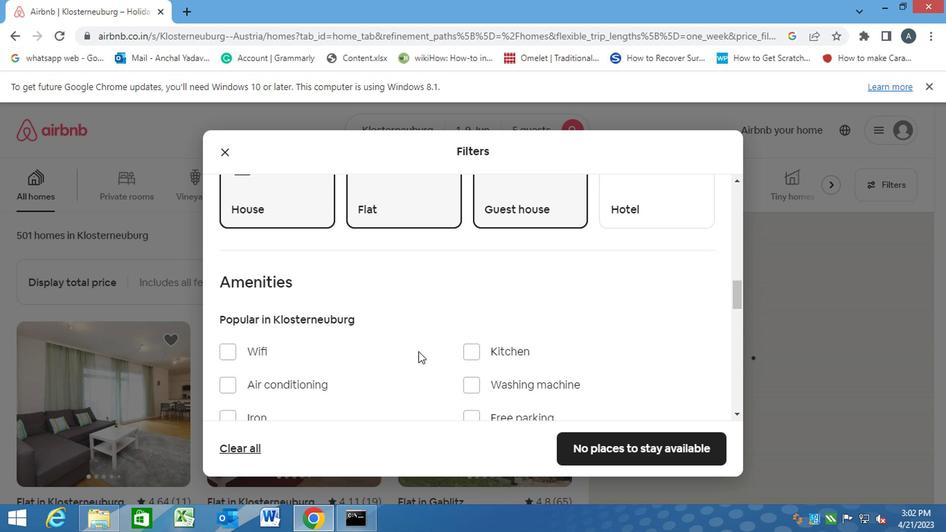 
Action: Mouse moved to (414, 347)
Screenshot: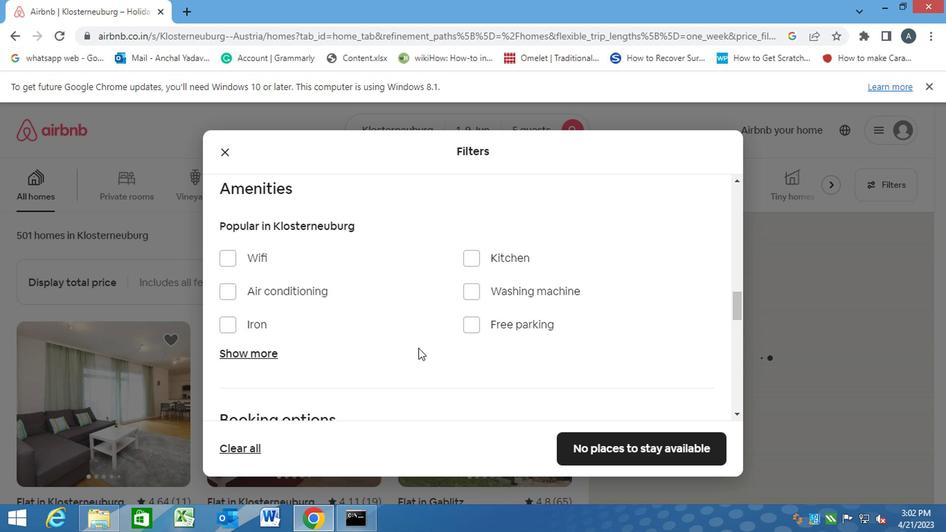 
Action: Mouse scrolled (414, 347) with delta (0, 0)
Screenshot: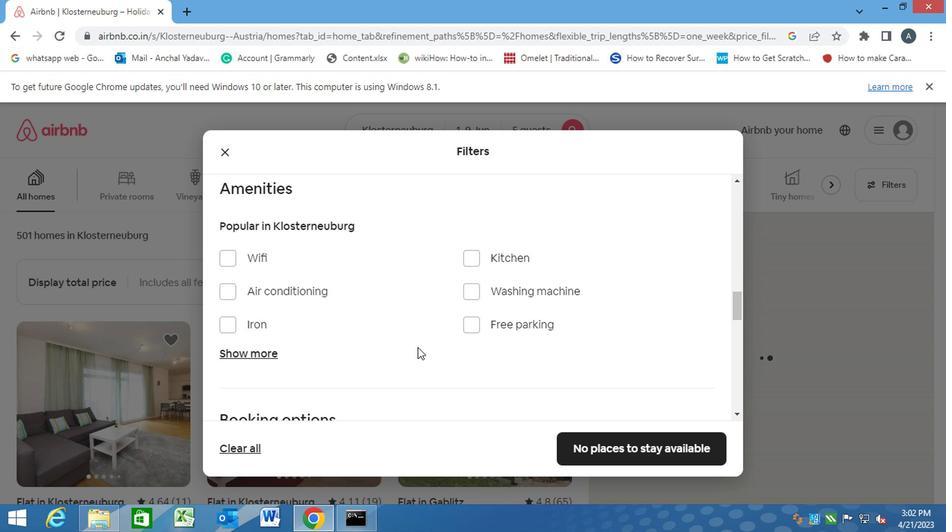 
Action: Mouse moved to (249, 279)
Screenshot: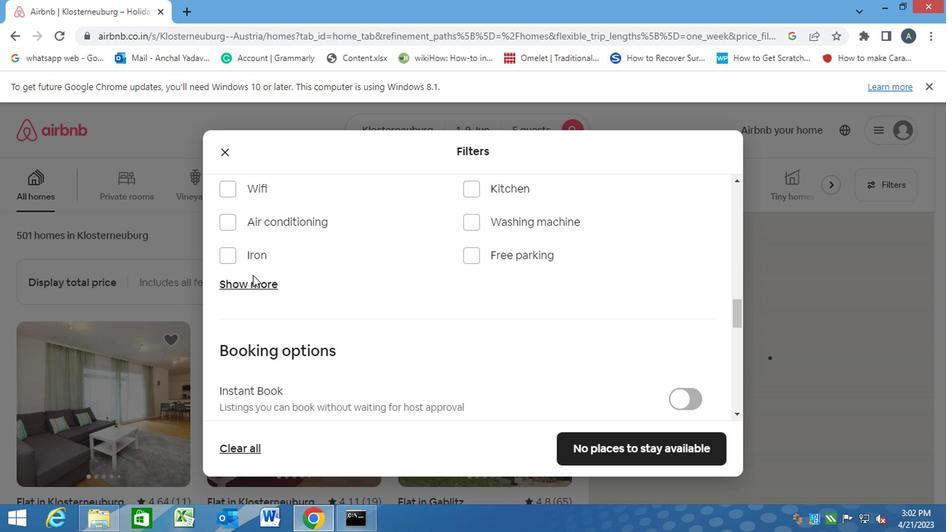 
Action: Mouse pressed left at (249, 279)
Screenshot: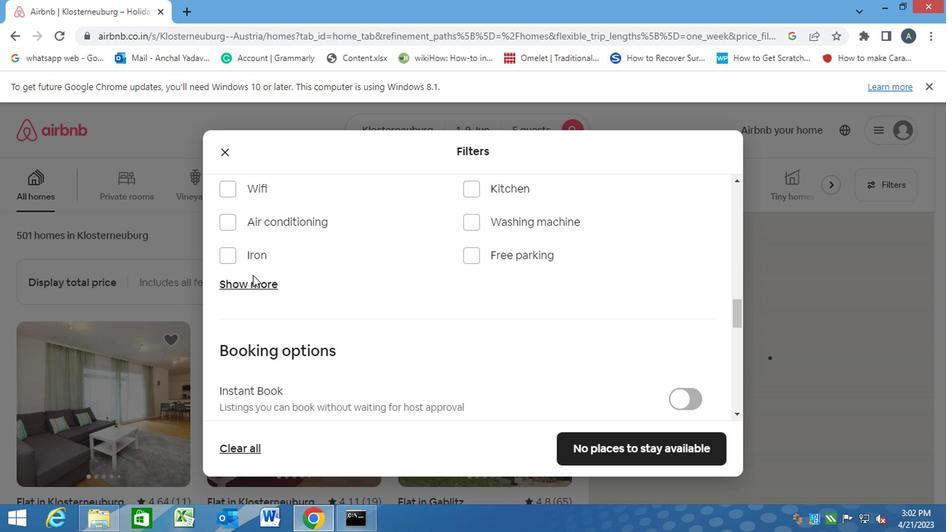 
Action: Mouse moved to (486, 328)
Screenshot: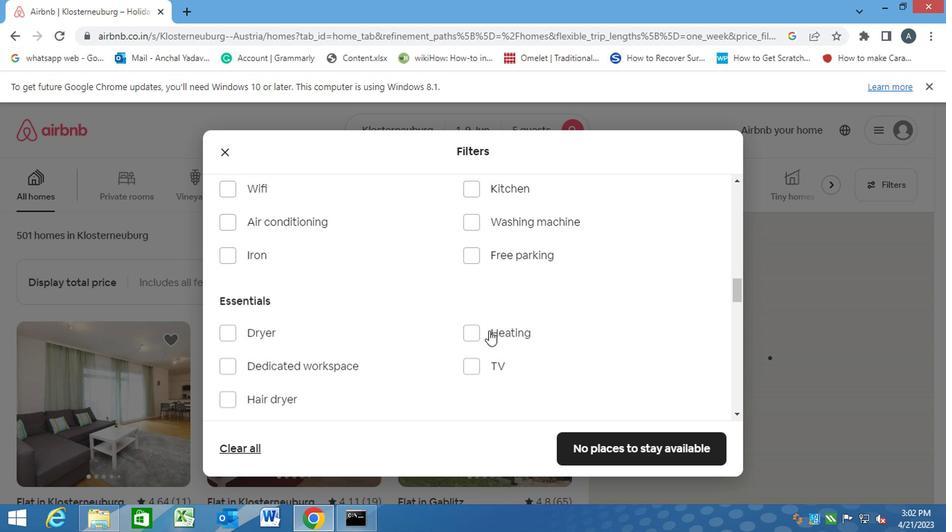
Action: Mouse pressed left at (486, 328)
Screenshot: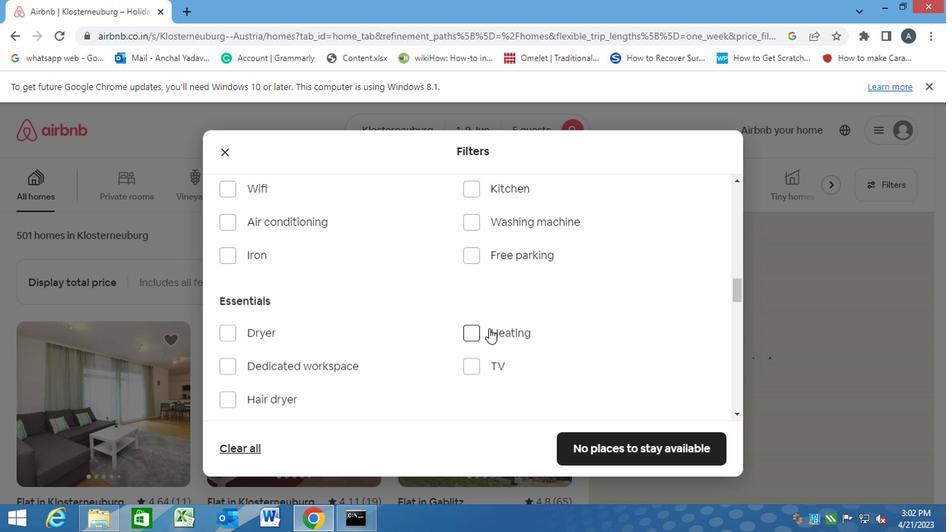 
Action: Mouse moved to (455, 351)
Screenshot: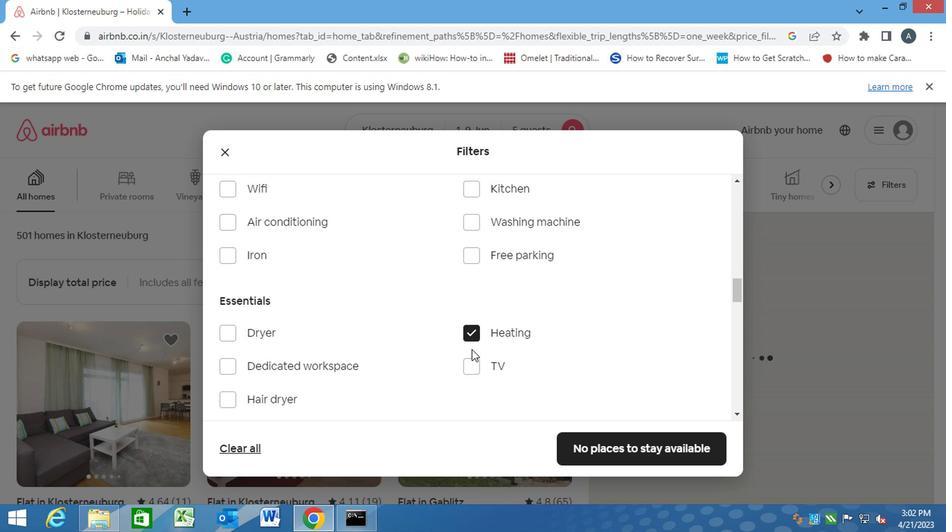 
Action: Mouse scrolled (455, 350) with delta (0, 0)
Screenshot: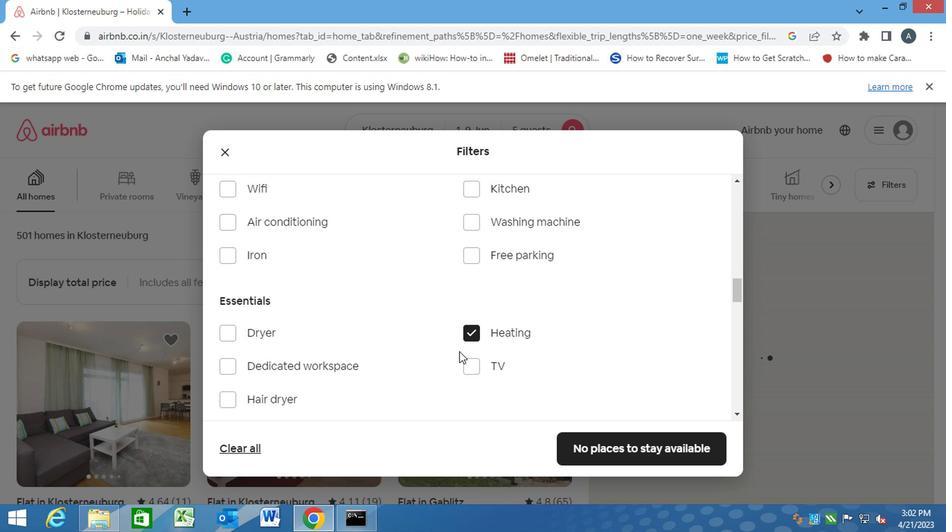 
Action: Mouse scrolled (455, 350) with delta (0, 0)
Screenshot: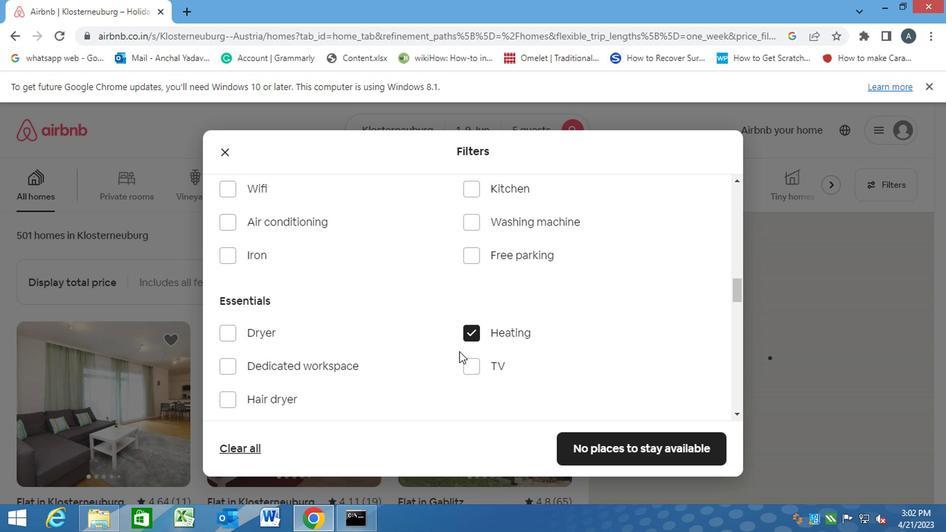 
Action: Mouse moved to (455, 351)
Screenshot: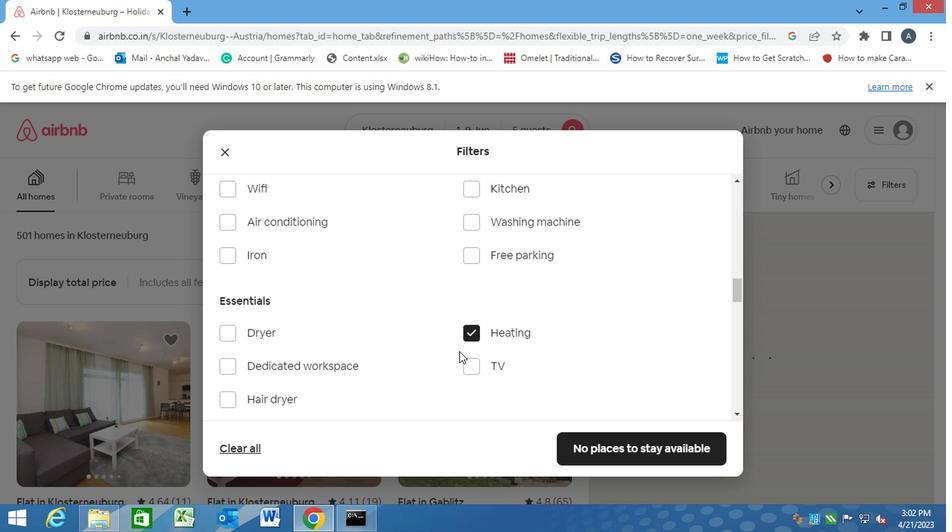 
Action: Mouse scrolled (455, 350) with delta (0, 0)
Screenshot: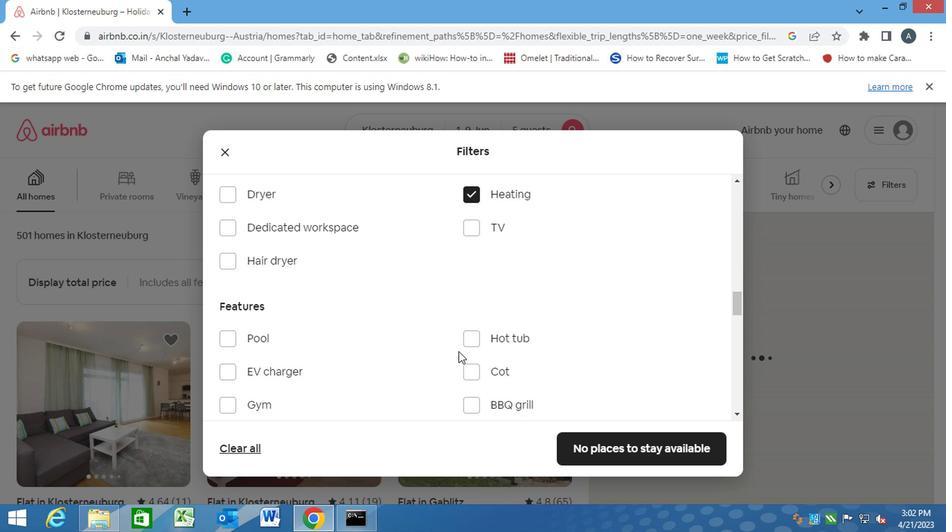 
Action: Mouse moved to (455, 351)
Screenshot: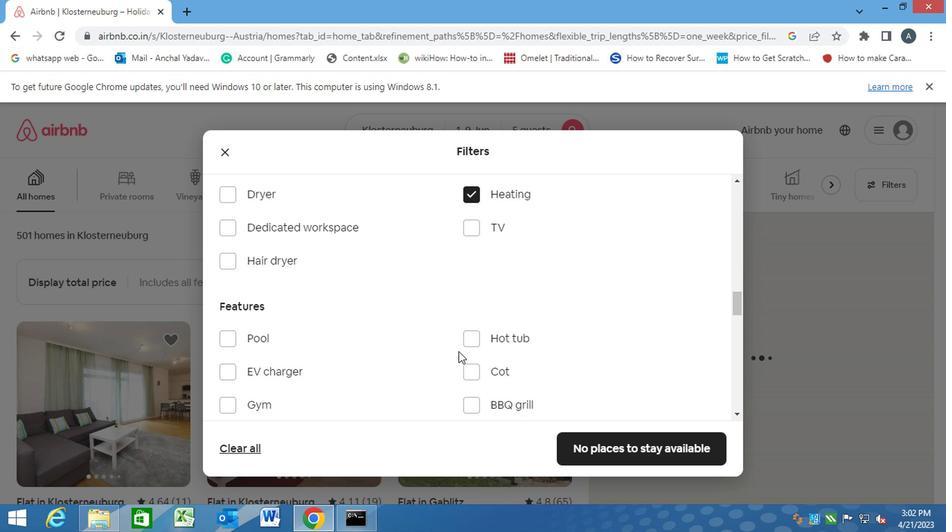 
Action: Mouse scrolled (455, 350) with delta (0, 0)
Screenshot: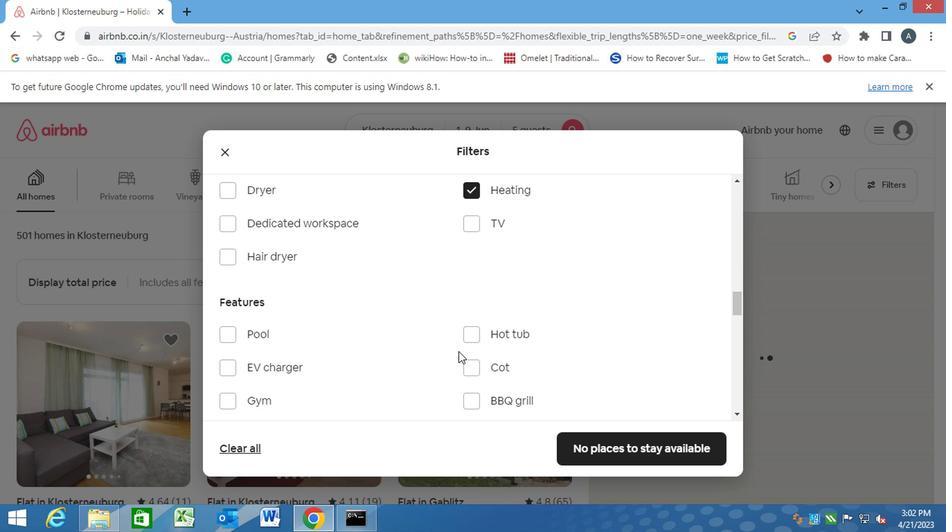 
Action: Mouse moved to (454, 351)
Screenshot: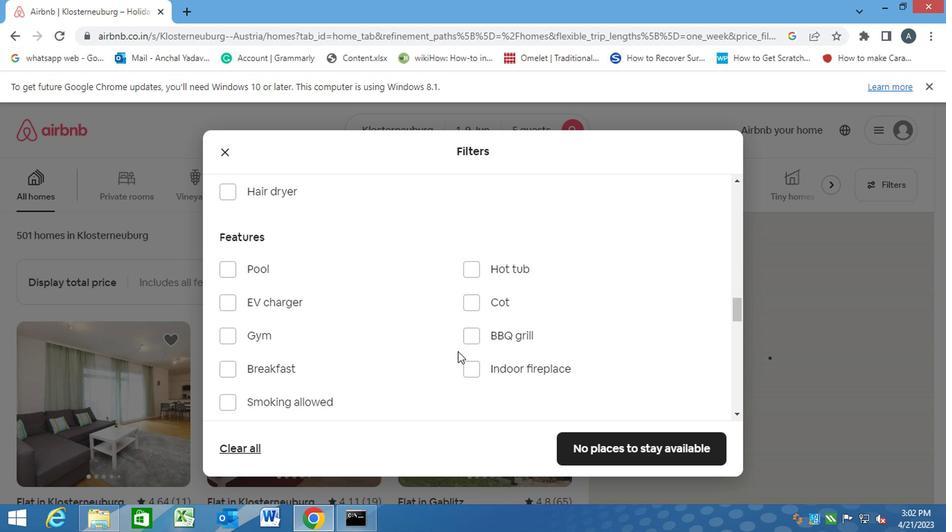 
Action: Mouse scrolled (454, 350) with delta (0, 0)
Screenshot: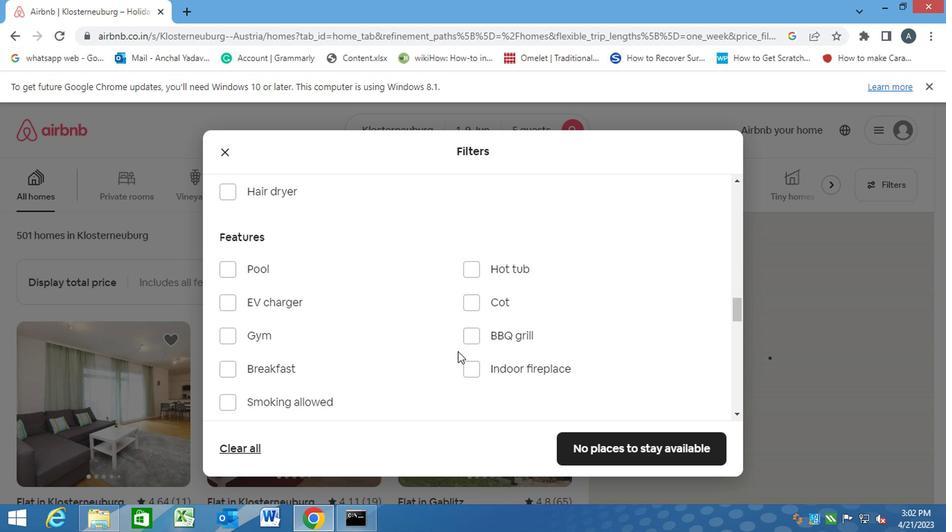 
Action: Mouse scrolled (454, 350) with delta (0, 0)
Screenshot: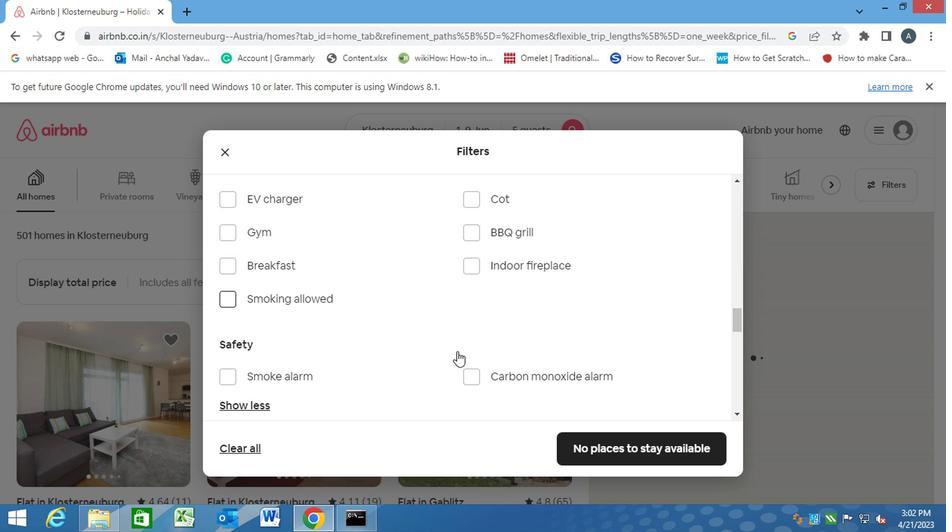 
Action: Mouse scrolled (454, 350) with delta (0, 0)
Screenshot: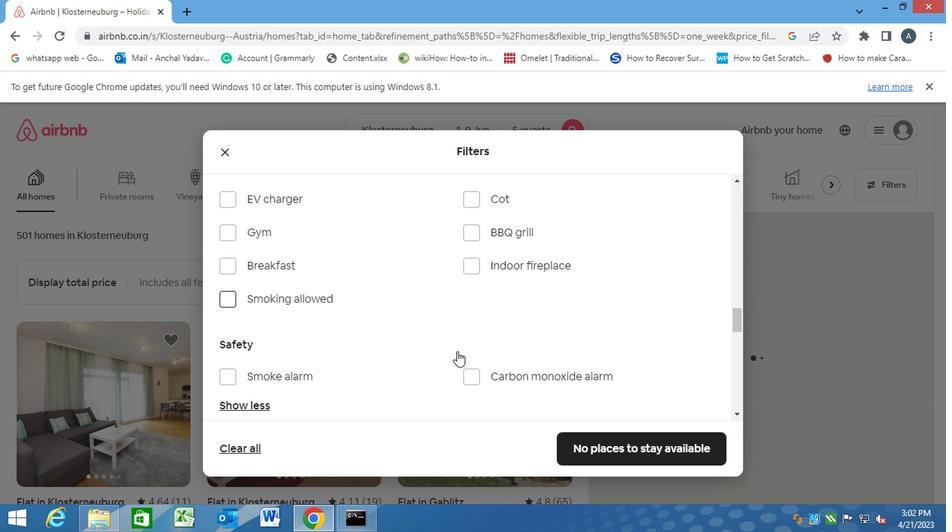 
Action: Mouse scrolled (454, 350) with delta (0, 0)
Screenshot: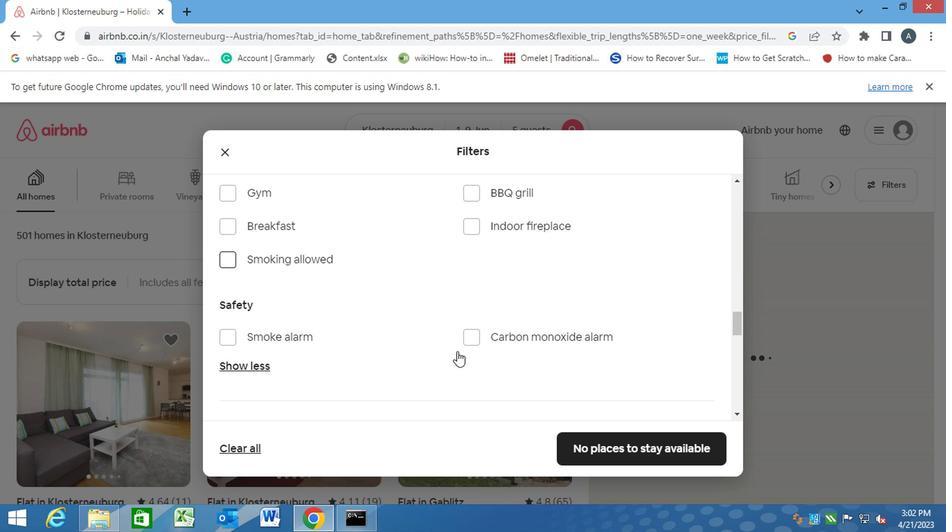 
Action: Mouse moved to (688, 322)
Screenshot: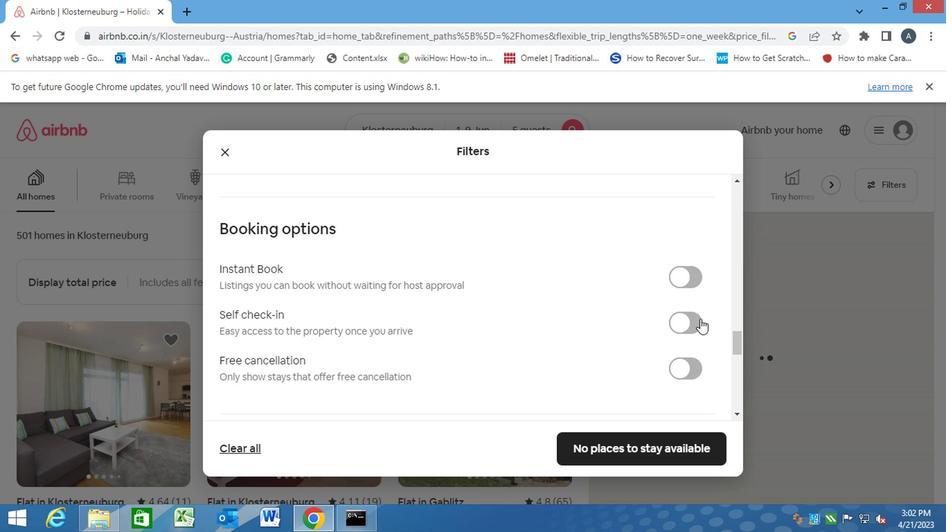 
Action: Mouse pressed left at (688, 322)
Screenshot: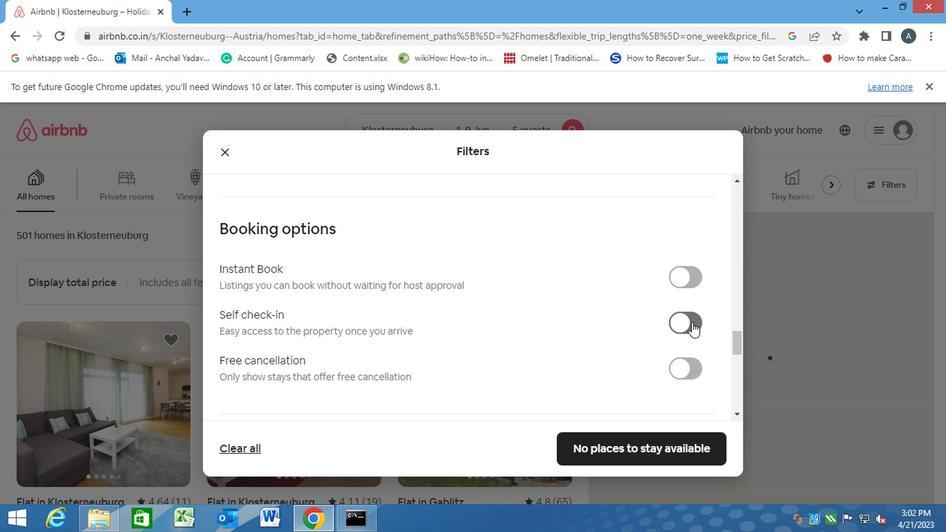 
Action: Mouse moved to (547, 323)
Screenshot: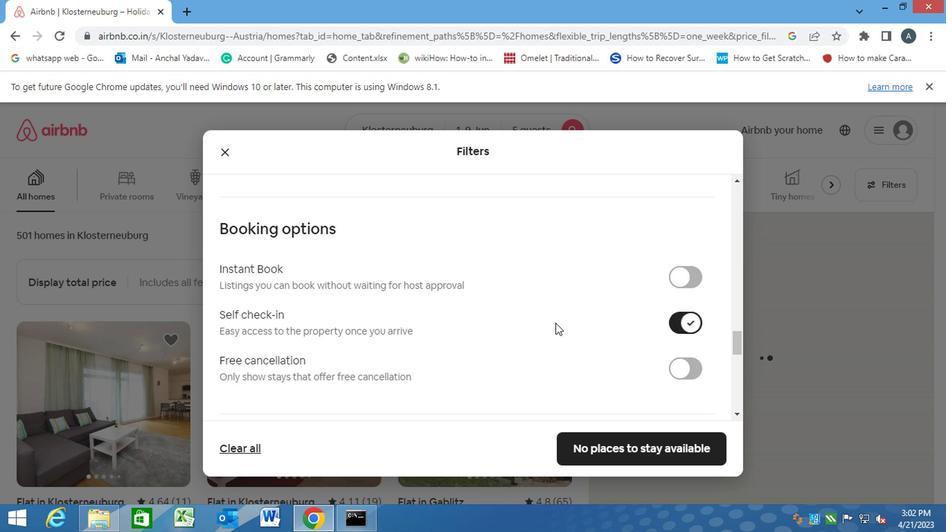 
Action: Mouse scrolled (547, 322) with delta (0, 0)
Screenshot: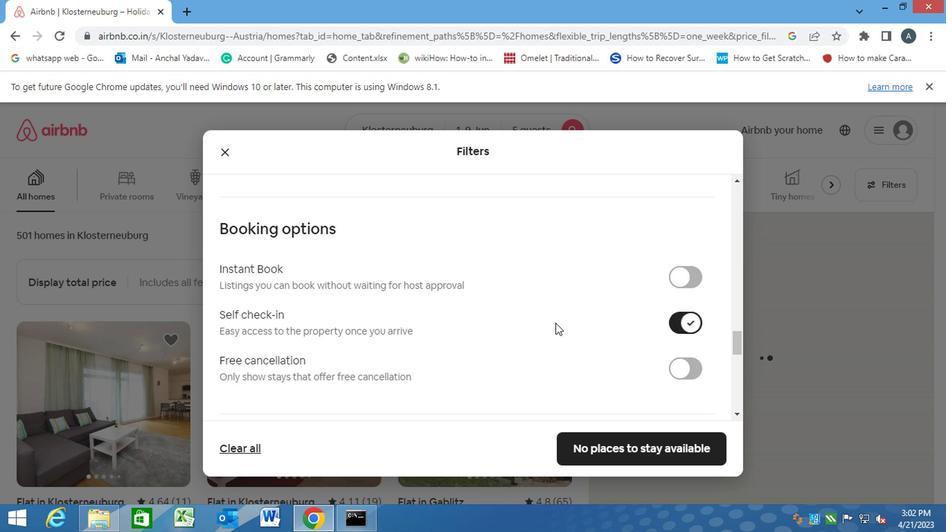 
Action: Mouse moved to (535, 323)
Screenshot: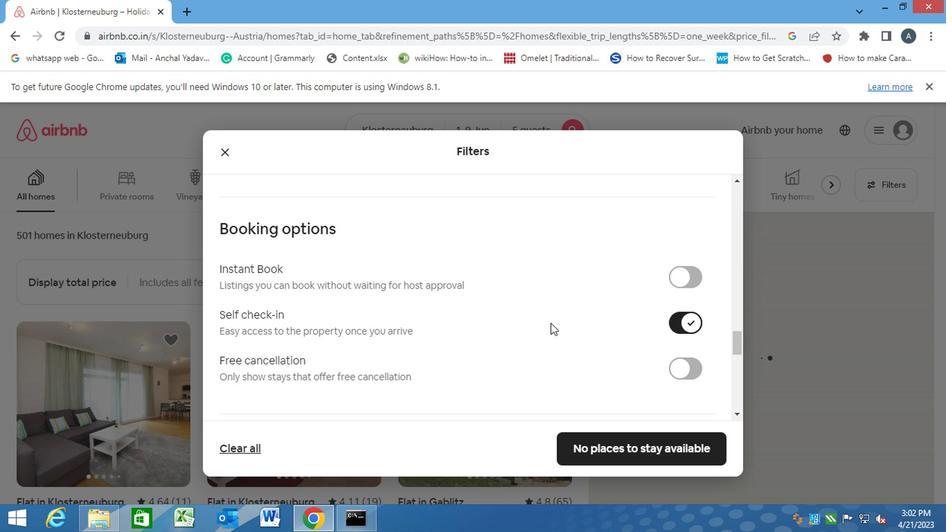 
Action: Mouse scrolled (535, 322) with delta (0, 0)
Screenshot: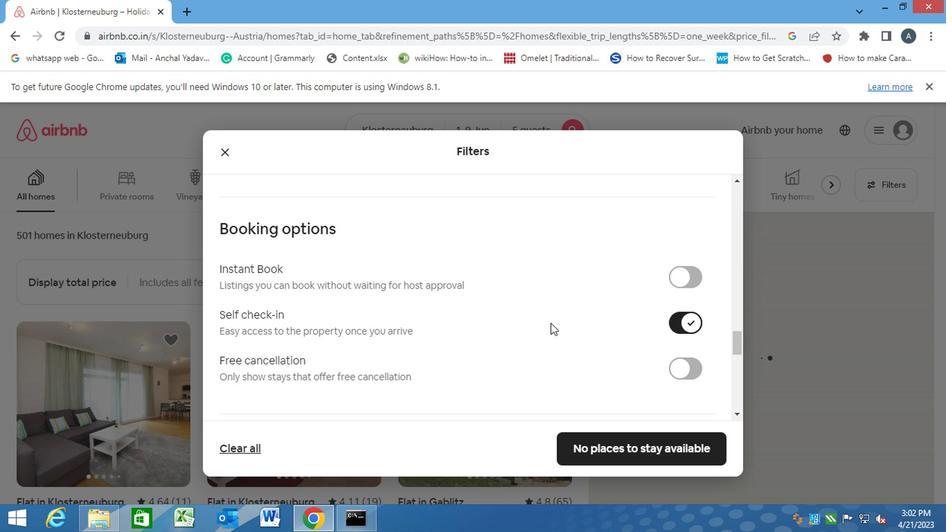 
Action: Mouse moved to (477, 319)
Screenshot: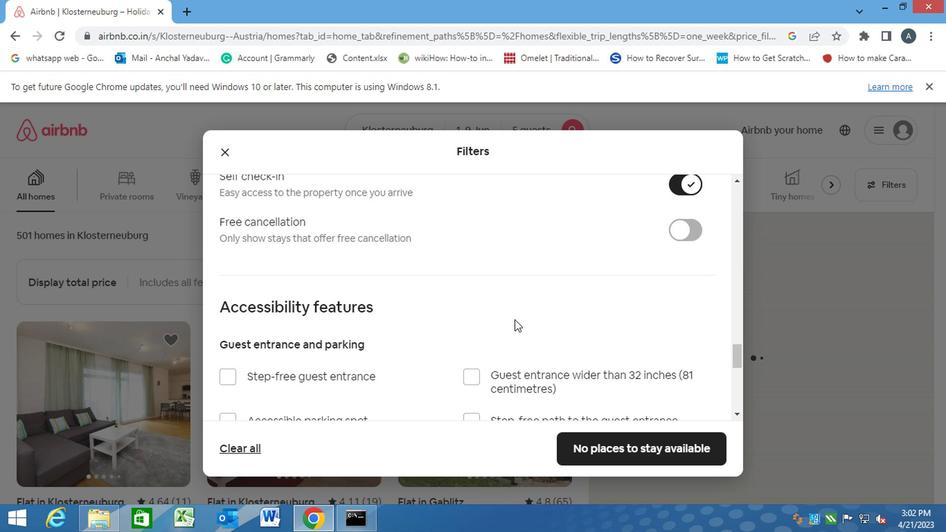 
Action: Mouse scrolled (477, 319) with delta (0, 0)
Screenshot: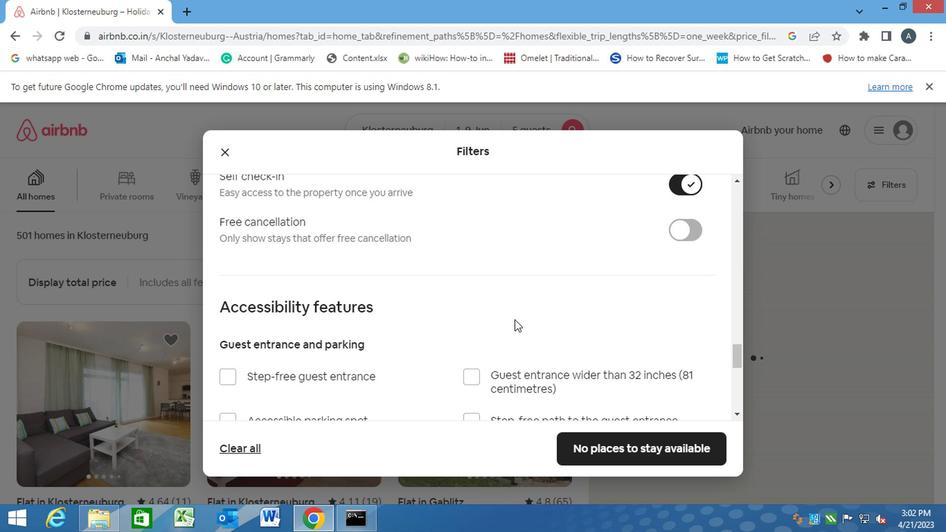
Action: Mouse moved to (465, 320)
Screenshot: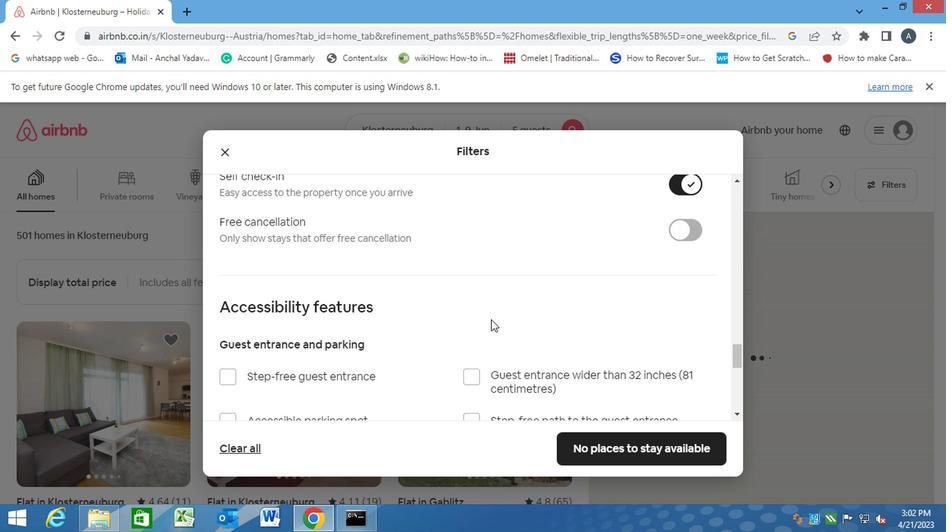
Action: Mouse scrolled (465, 319) with delta (0, 0)
Screenshot: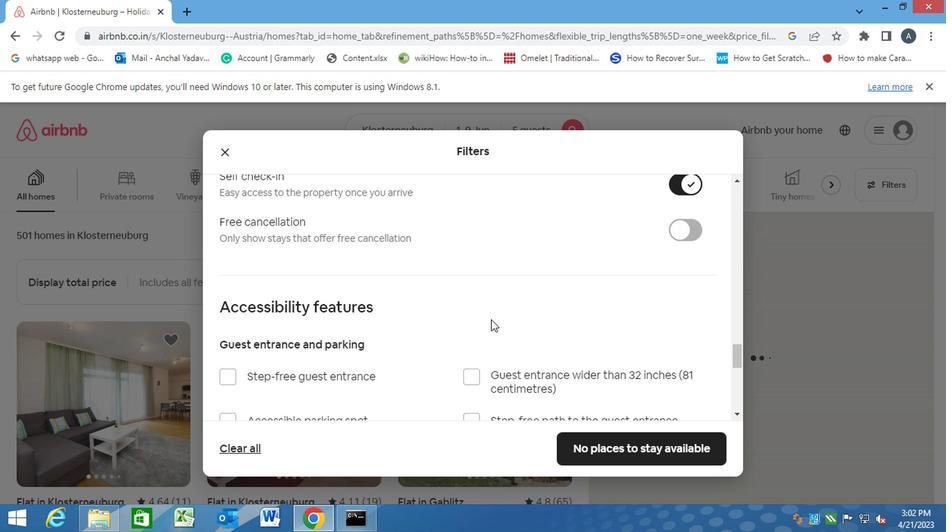 
Action: Mouse moved to (318, 338)
Screenshot: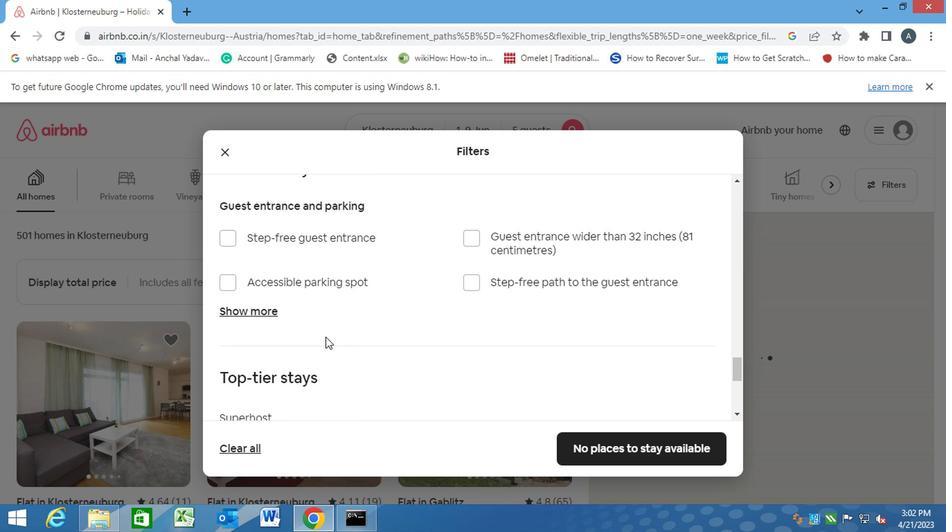 
Action: Mouse scrolled (318, 338) with delta (0, 0)
Screenshot: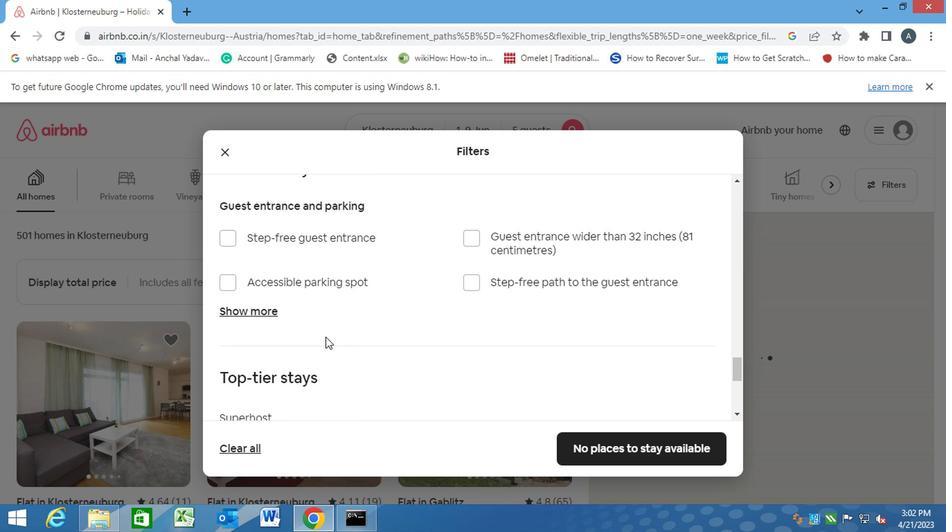 
Action: Mouse moved to (316, 339)
Screenshot: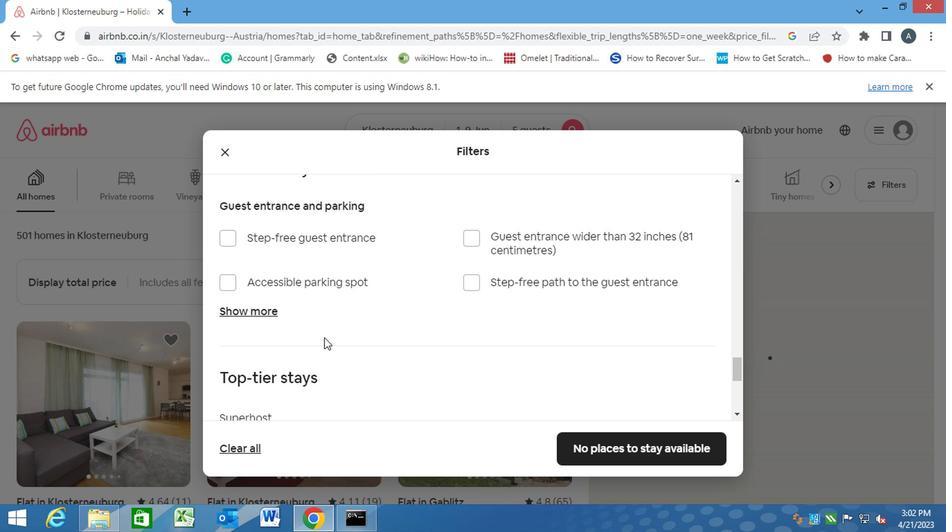 
Action: Mouse scrolled (316, 338) with delta (0, 0)
Screenshot: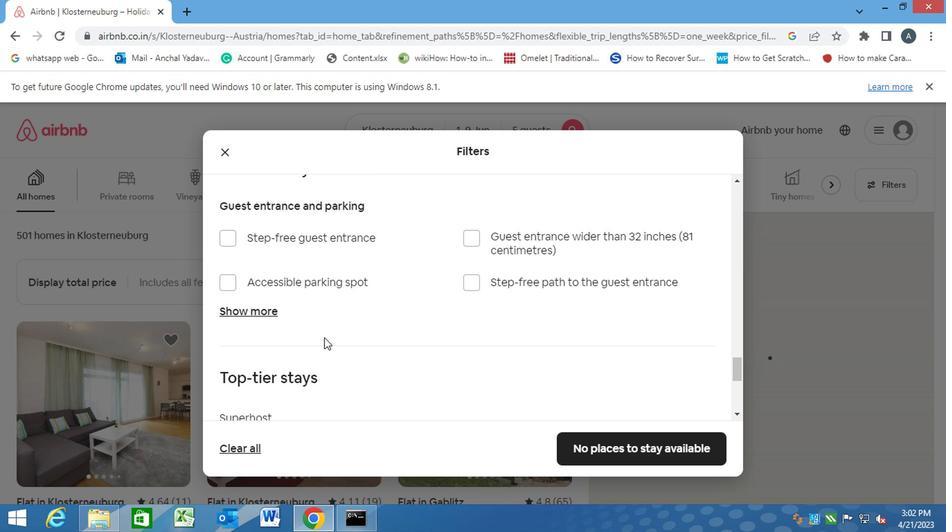 
Action: Mouse moved to (241, 331)
Screenshot: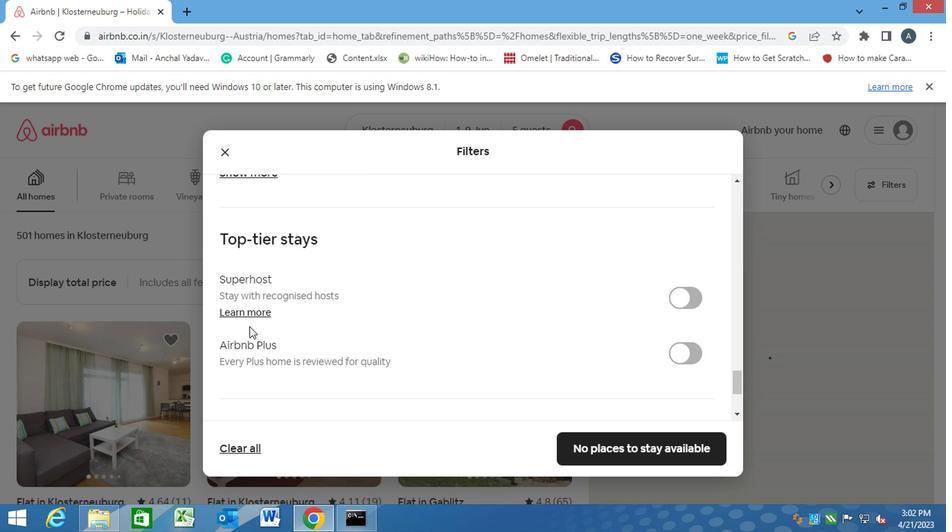 
Action: Mouse scrolled (241, 331) with delta (0, 0)
Screenshot: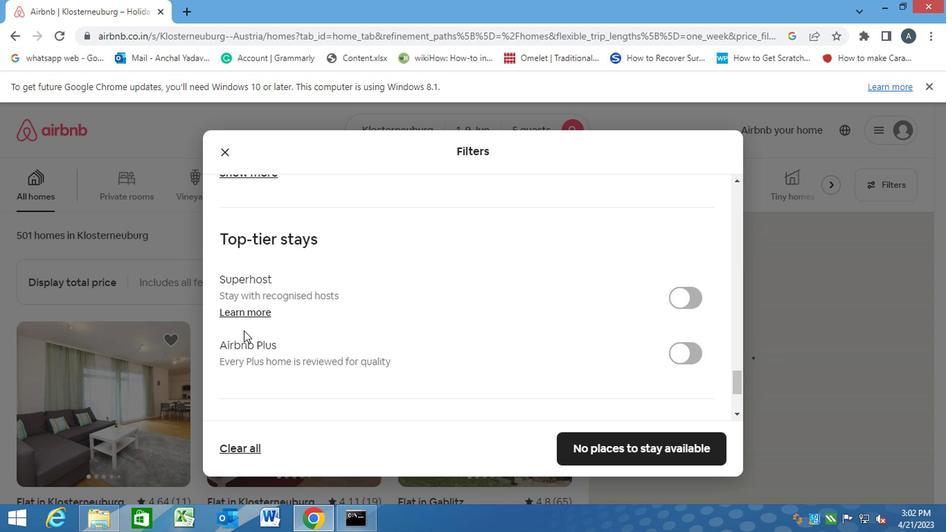 
Action: Mouse scrolled (241, 331) with delta (0, 0)
Screenshot: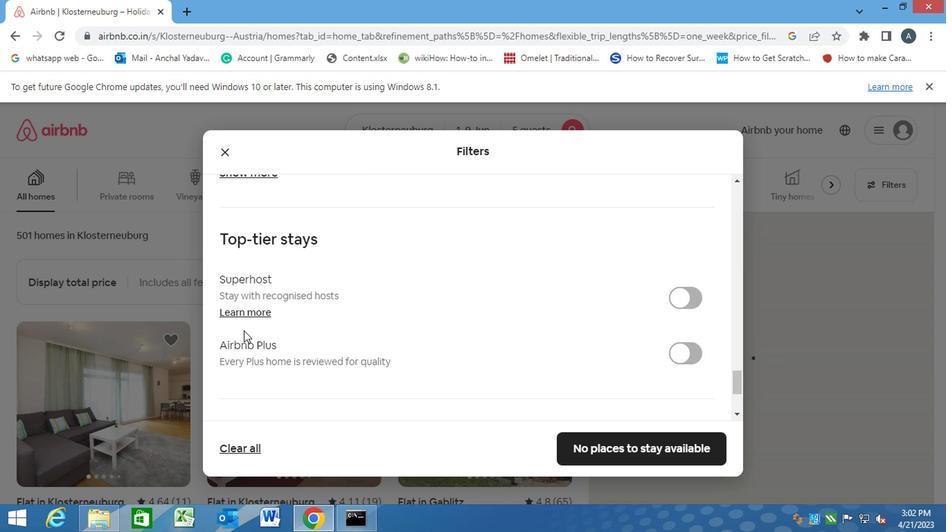 
Action: Mouse moved to (241, 331)
Screenshot: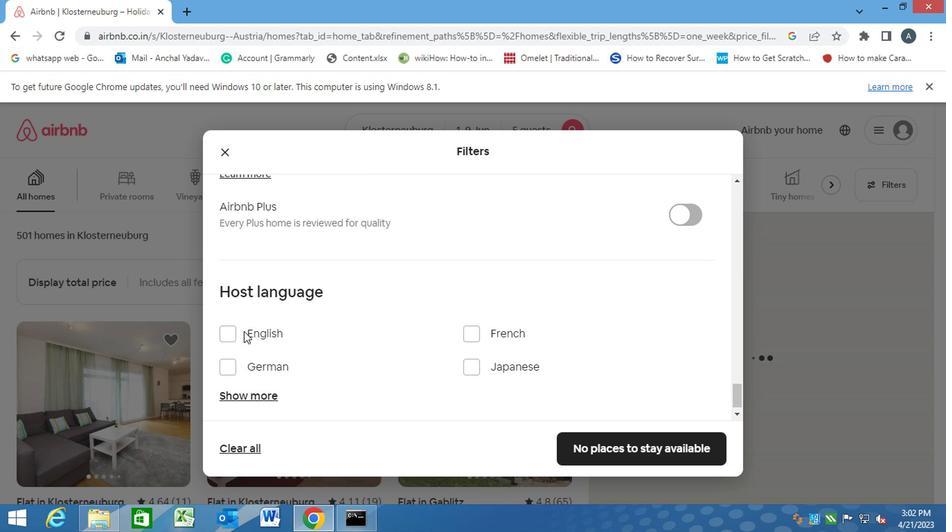 
Action: Mouse pressed left at (241, 331)
Screenshot: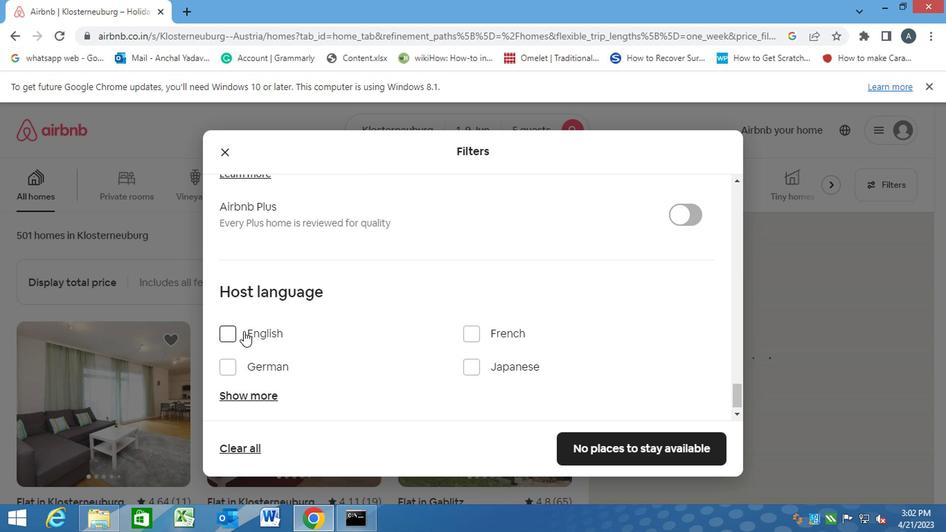 
Action: Mouse moved to (627, 442)
Screenshot: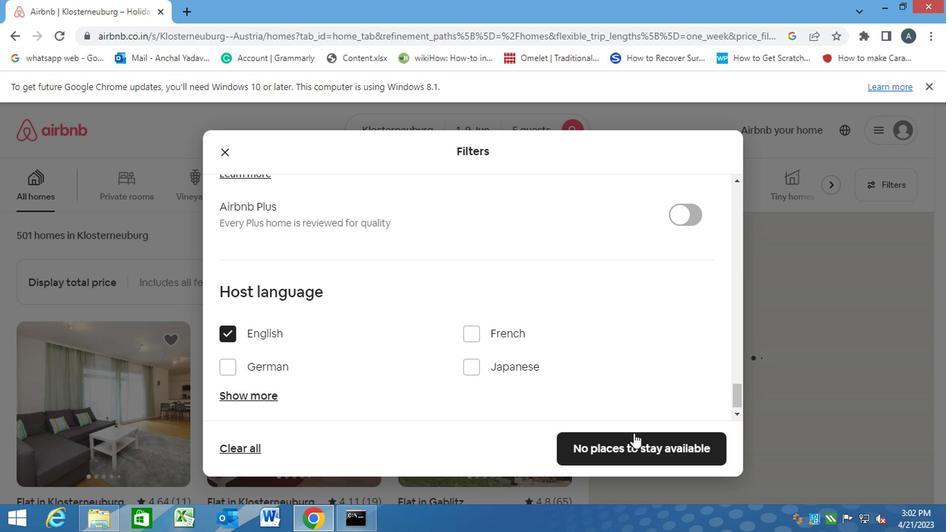 
Action: Mouse pressed left at (627, 442)
Screenshot: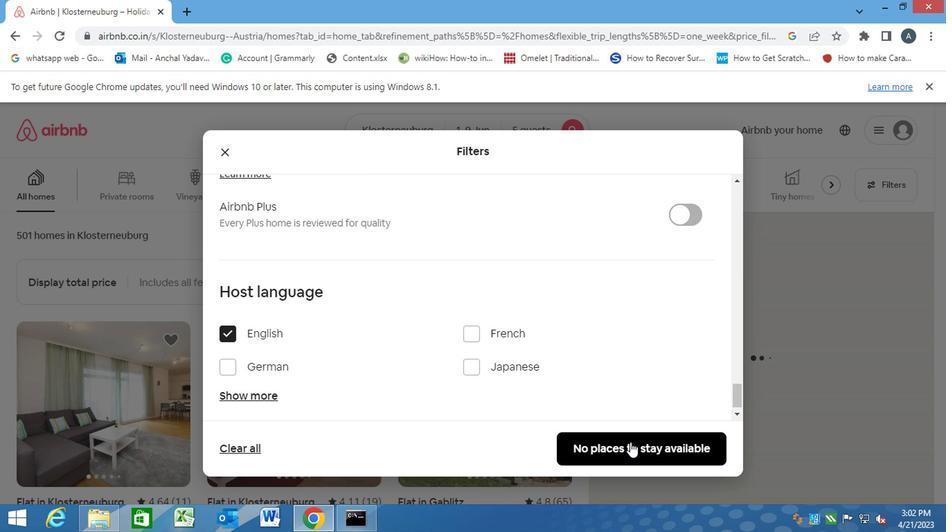 
Action: Mouse moved to (529, 343)
Screenshot: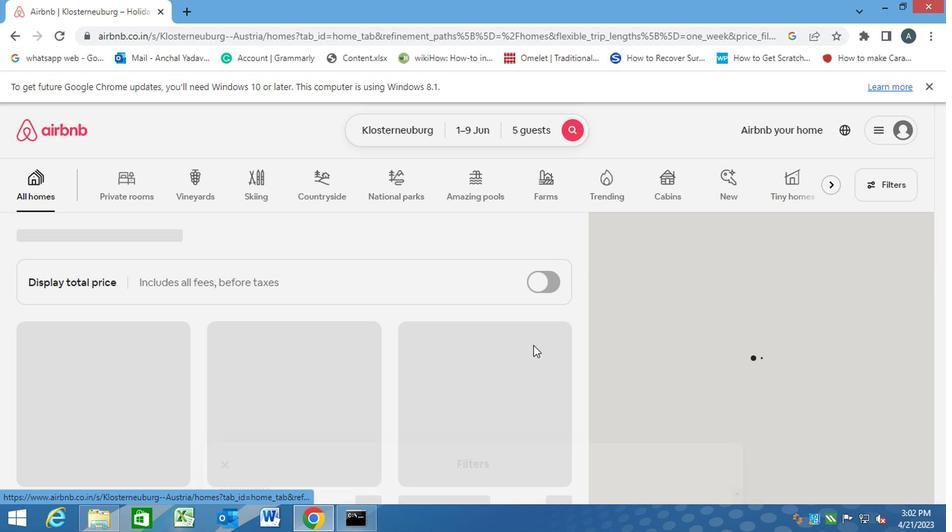
